 Task: Look for space in Yamoussoukro, Ivory Coast from 6th June, 2023 to 8th June, 2023 for 2 adults in price range Rs.7000 to Rs.12000. Place can be private room with 1  bedroom having 2 beds and 1 bathroom. Property type can be house, flat, guest house. Amenities needed are: wifi. Booking option can be shelf check-in. Required host language is English.
Action: Mouse moved to (385, 65)
Screenshot: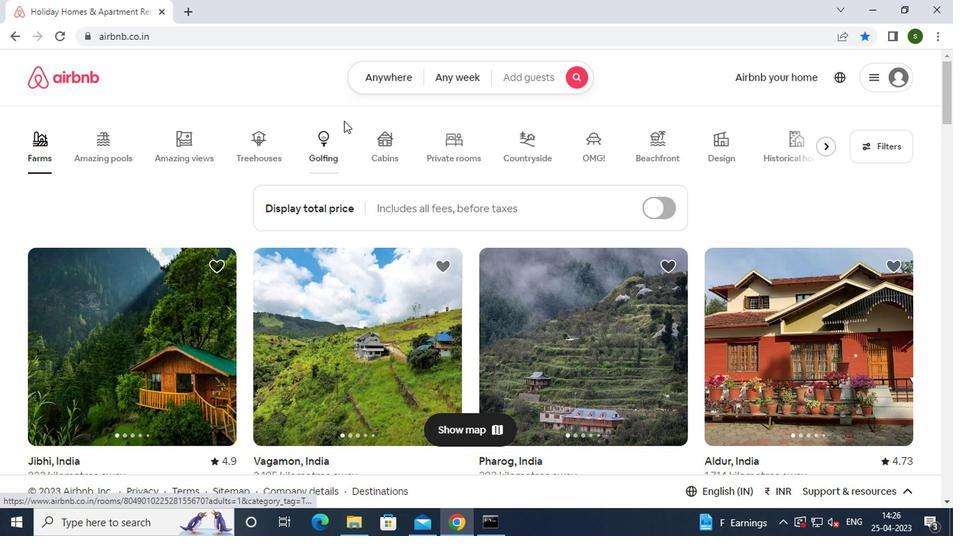 
Action: Mouse pressed left at (385, 65)
Screenshot: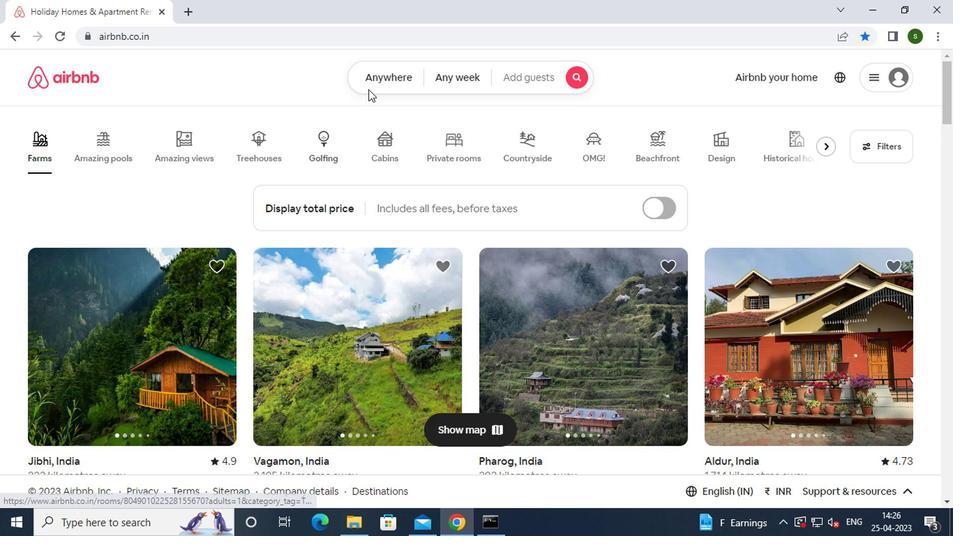 
Action: Mouse moved to (273, 128)
Screenshot: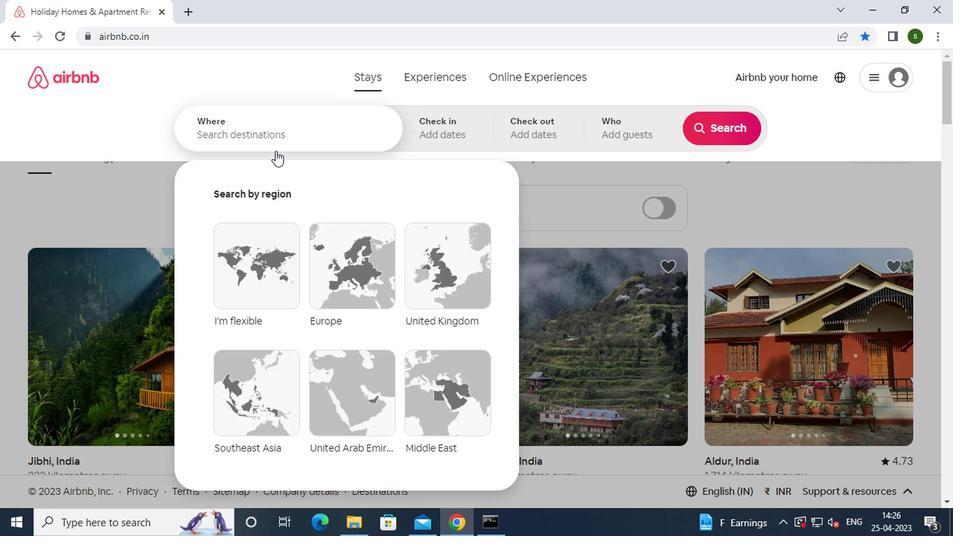 
Action: Mouse pressed left at (273, 128)
Screenshot: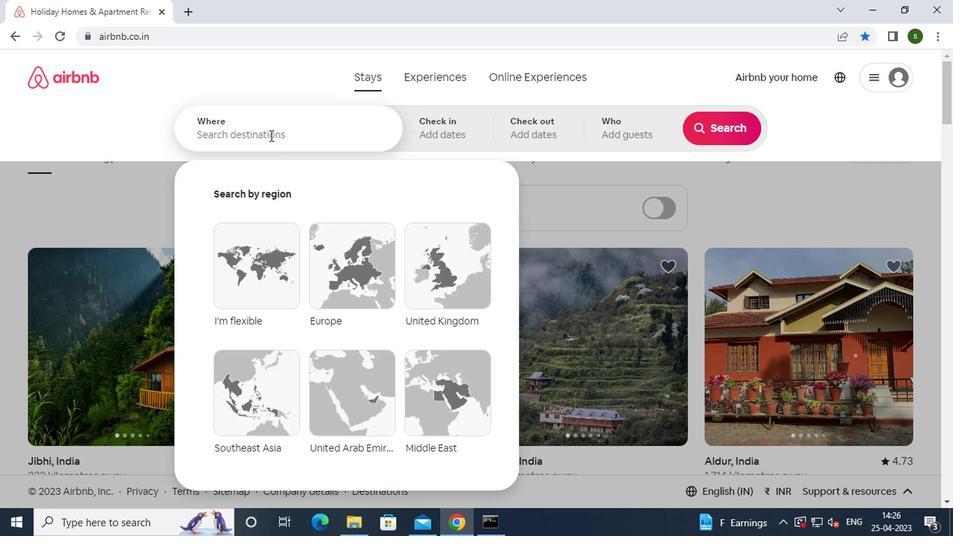 
Action: Key pressed y<Key.caps_lock>amoussoukro,<Key.space><Key.caps_lock>i<Key.caps_lock>vory
Screenshot: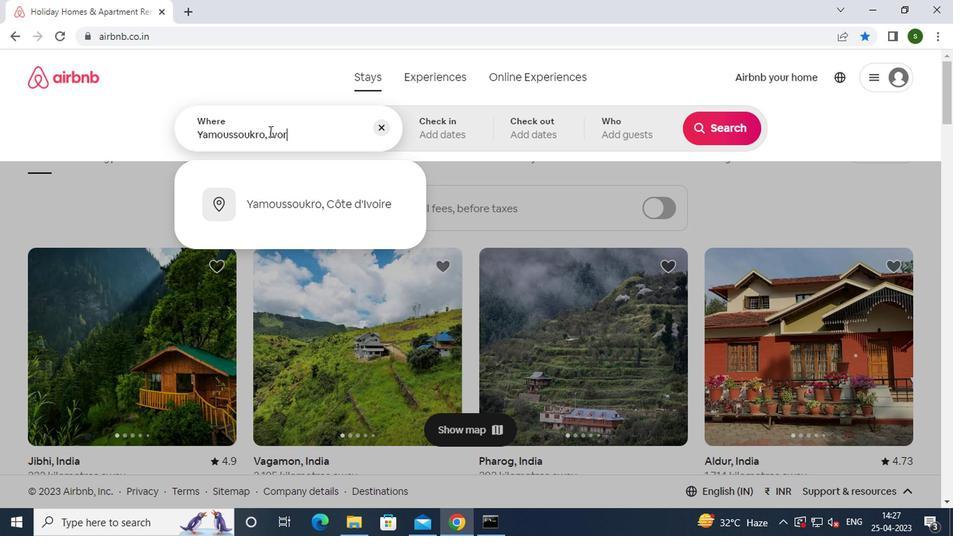 
Action: Mouse moved to (292, 210)
Screenshot: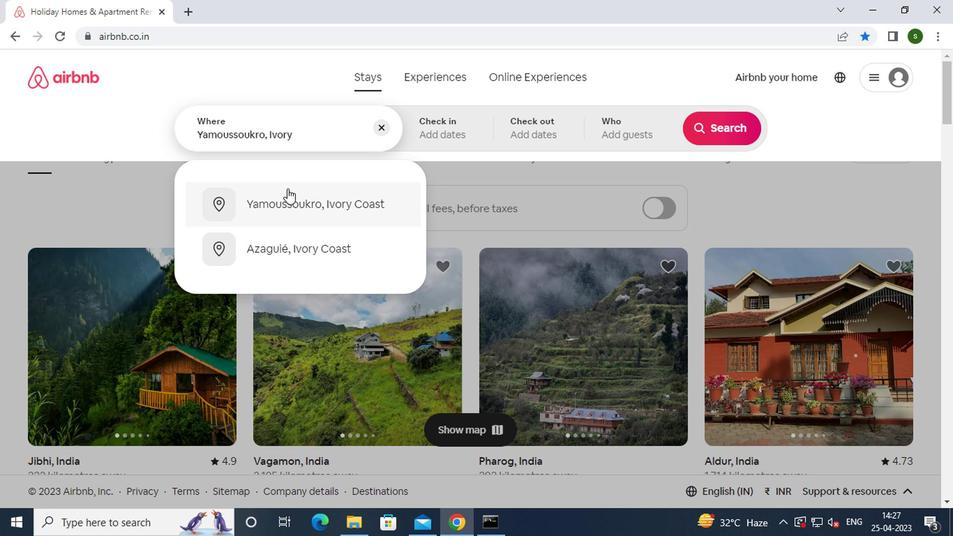 
Action: Mouse pressed left at (292, 210)
Screenshot: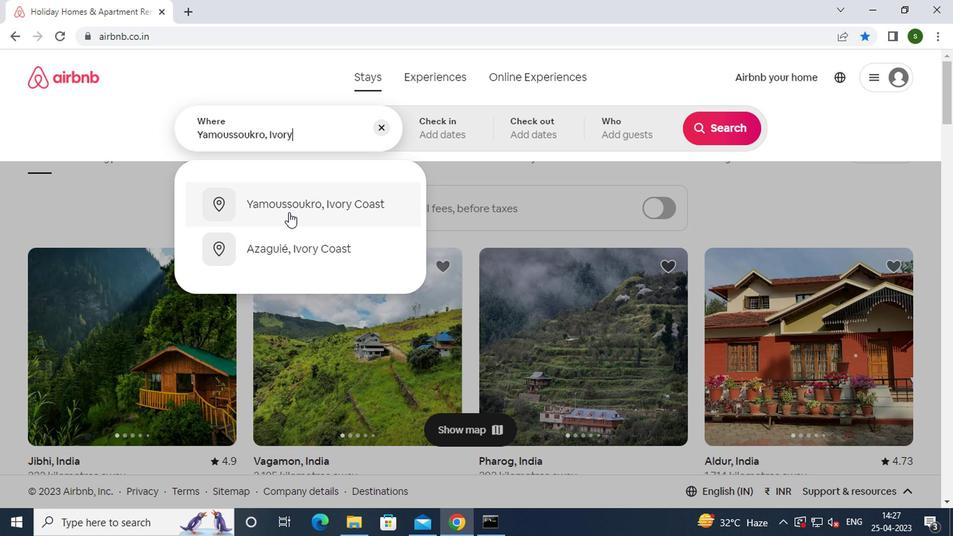 
Action: Mouse moved to (716, 242)
Screenshot: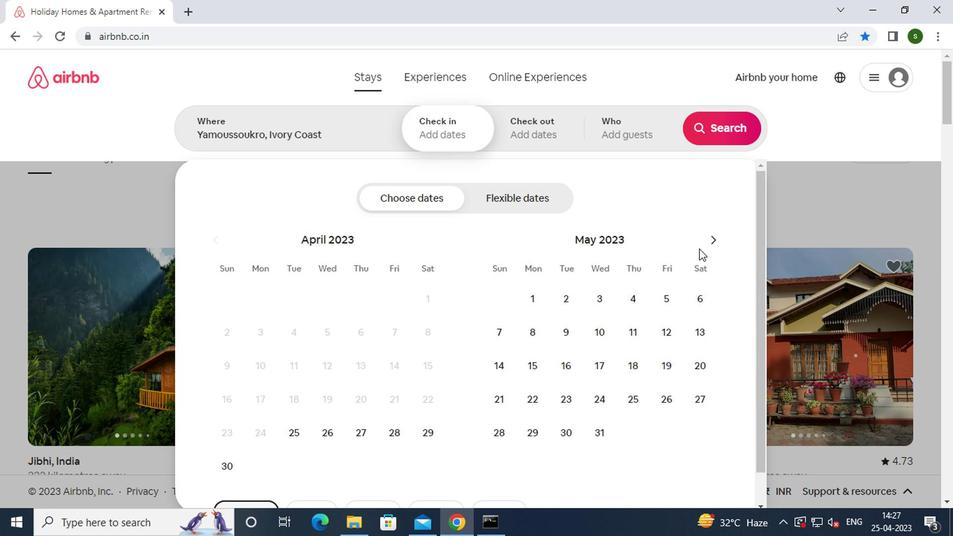 
Action: Mouse pressed left at (716, 242)
Screenshot: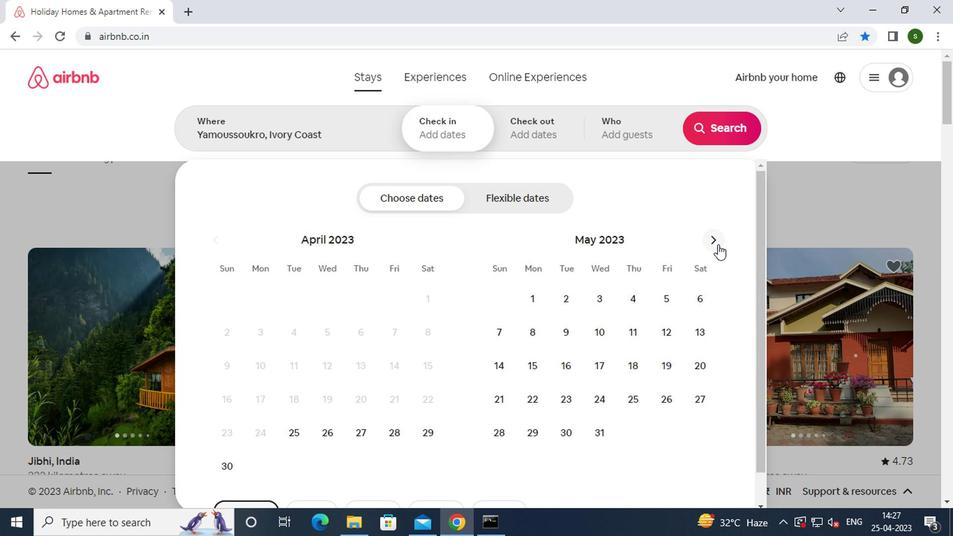 
Action: Mouse moved to (558, 331)
Screenshot: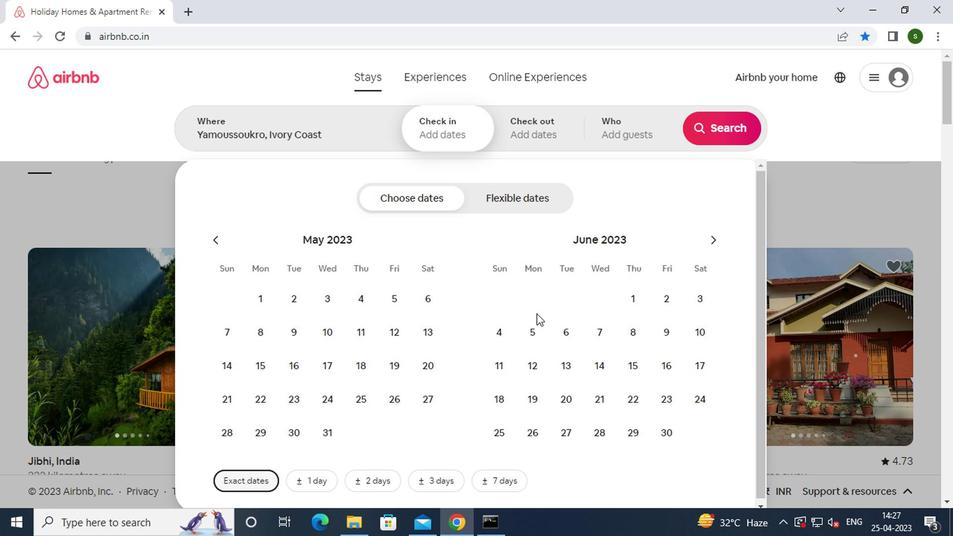 
Action: Mouse pressed left at (558, 331)
Screenshot: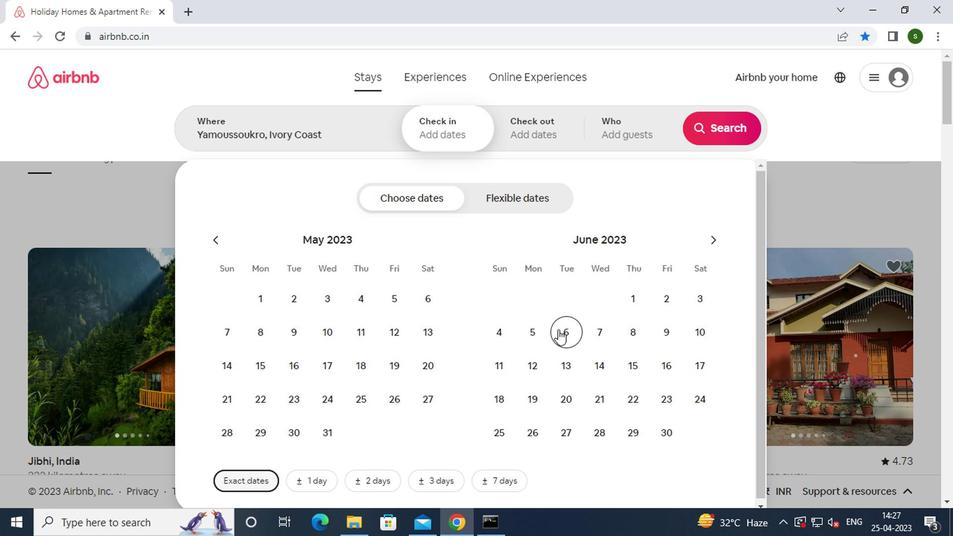 
Action: Mouse moved to (627, 334)
Screenshot: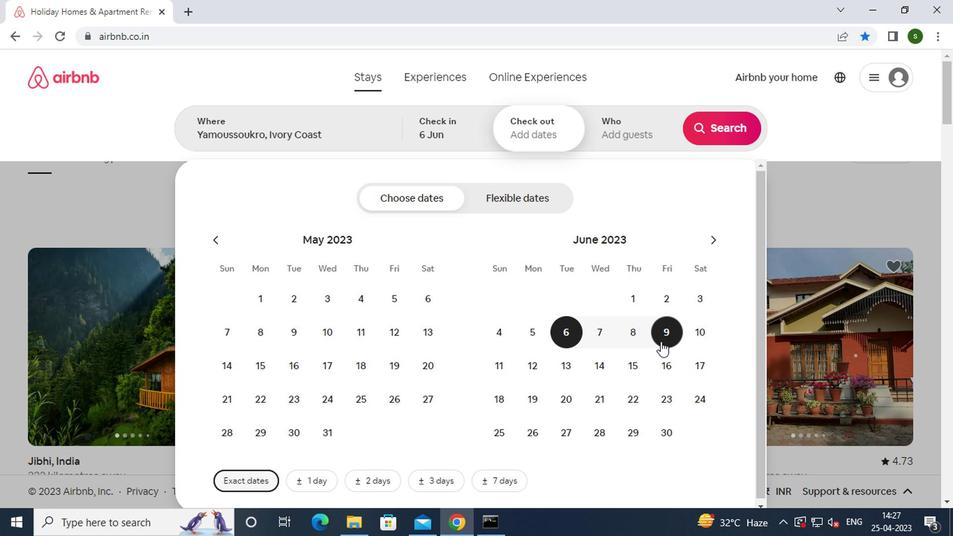 
Action: Mouse pressed left at (627, 334)
Screenshot: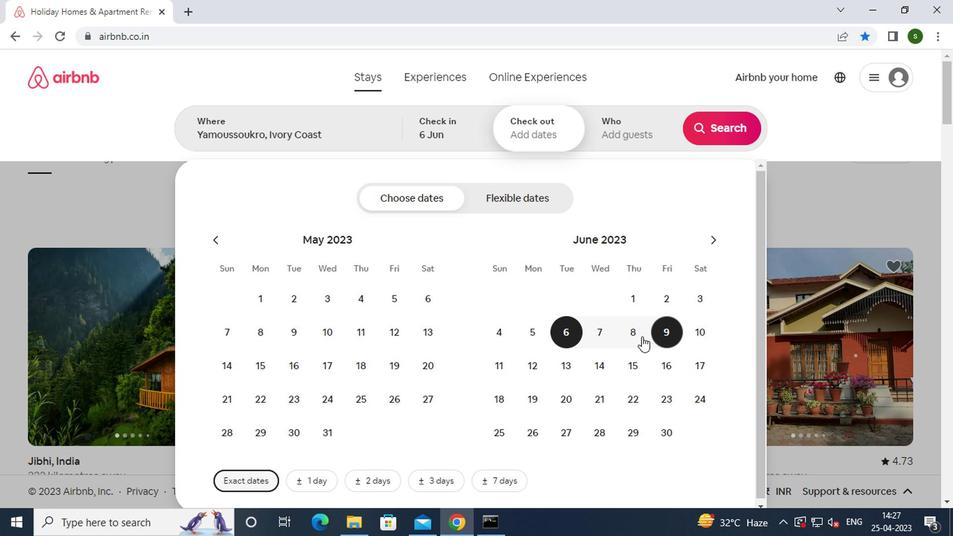 
Action: Mouse moved to (633, 137)
Screenshot: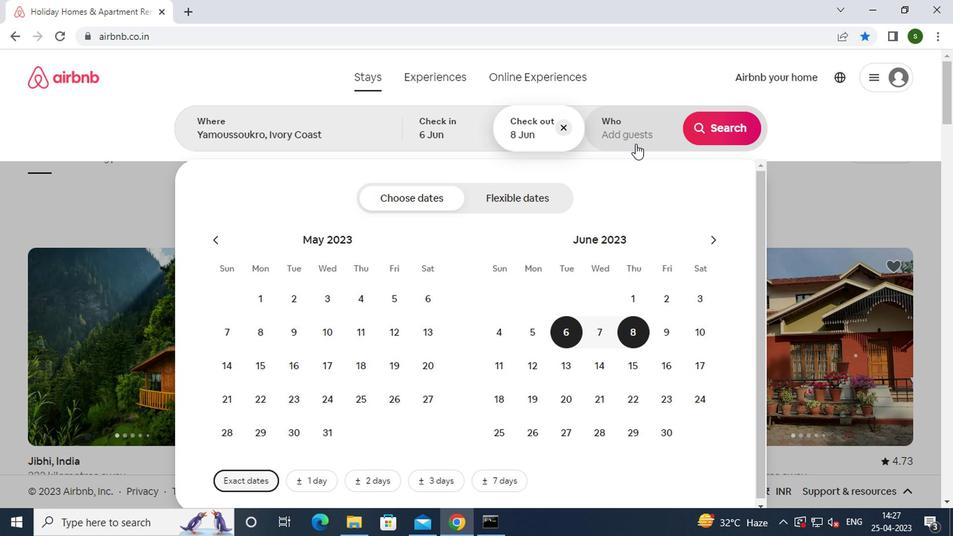 
Action: Mouse pressed left at (633, 137)
Screenshot: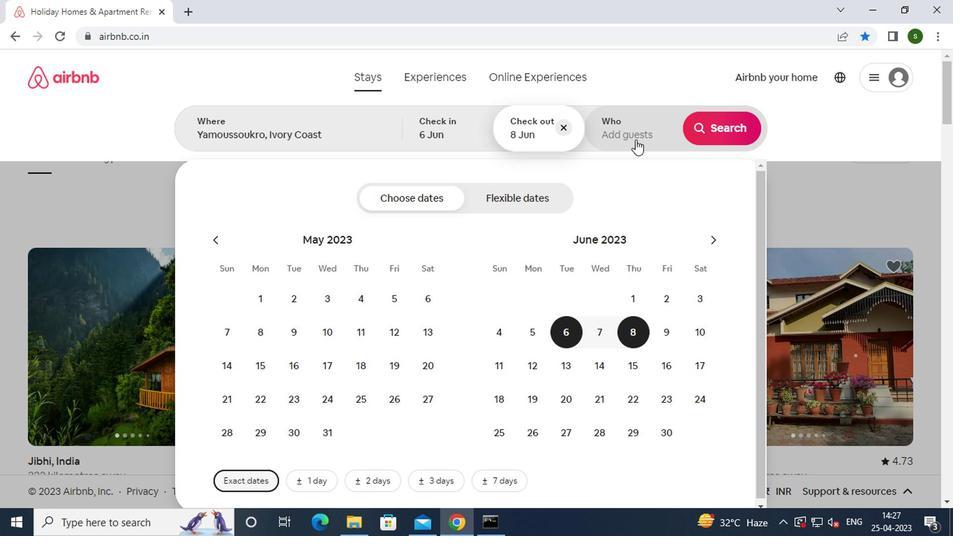 
Action: Mouse moved to (722, 198)
Screenshot: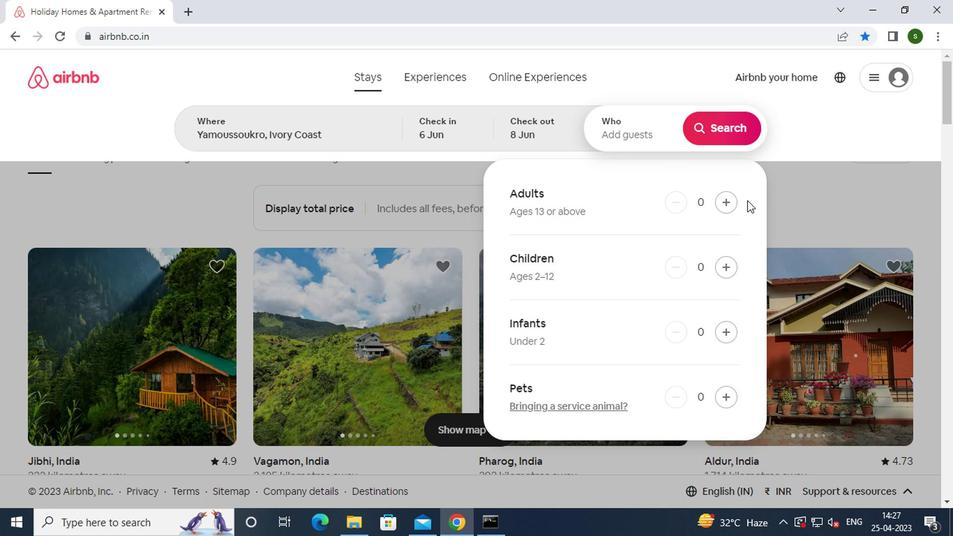 
Action: Mouse pressed left at (722, 198)
Screenshot: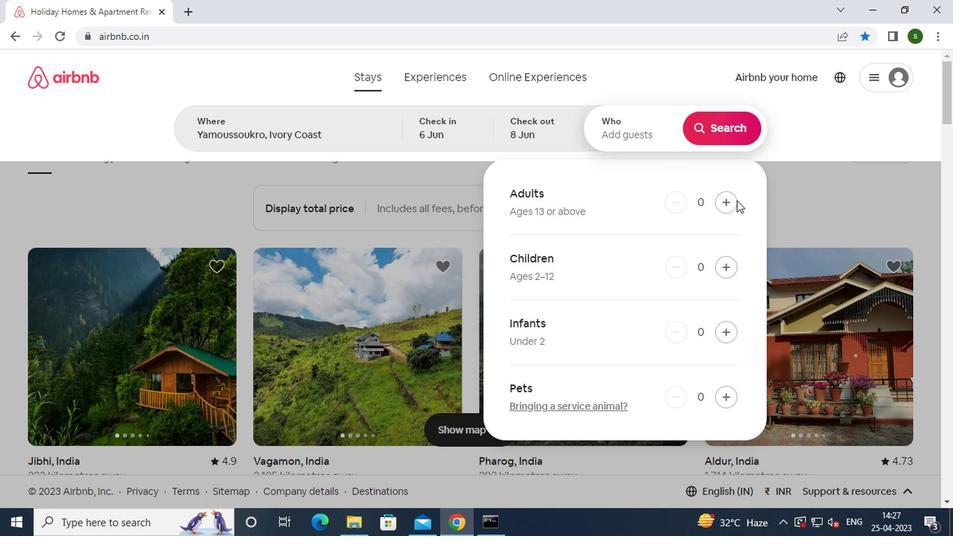 
Action: Mouse pressed left at (722, 198)
Screenshot: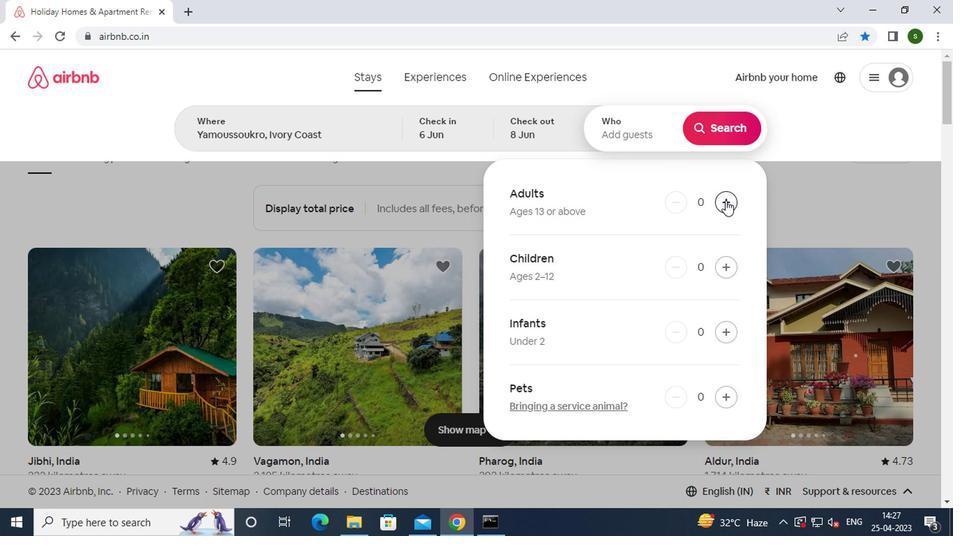 
Action: Mouse moved to (721, 130)
Screenshot: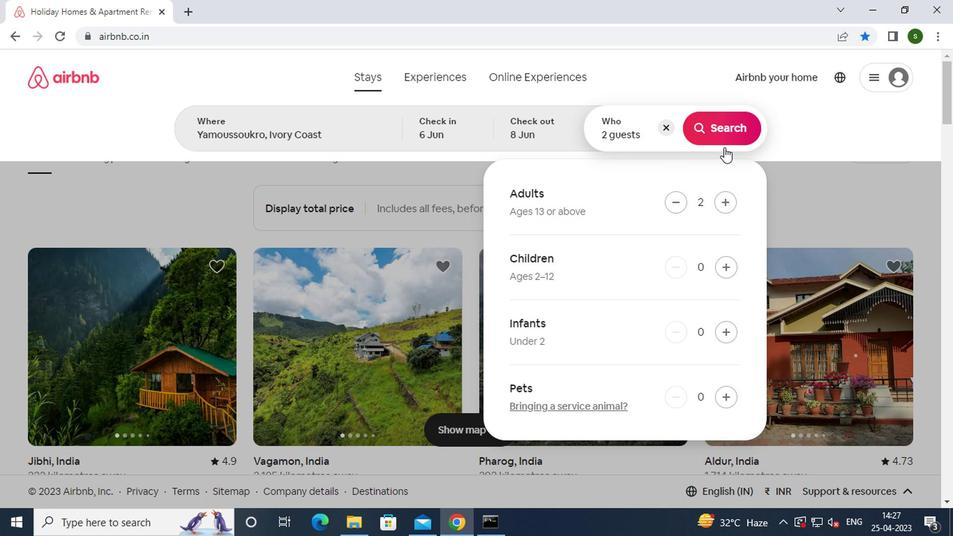 
Action: Mouse pressed left at (721, 130)
Screenshot: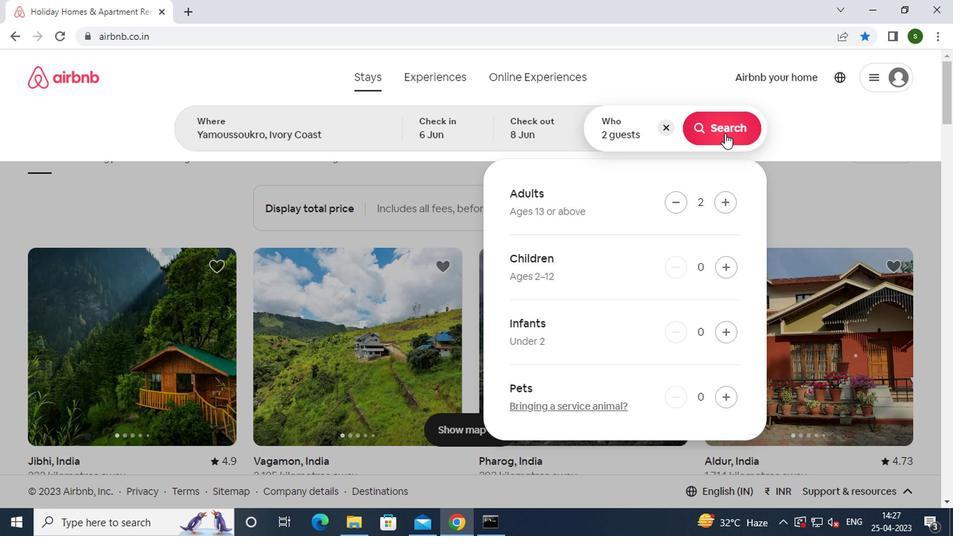 
Action: Mouse moved to (898, 132)
Screenshot: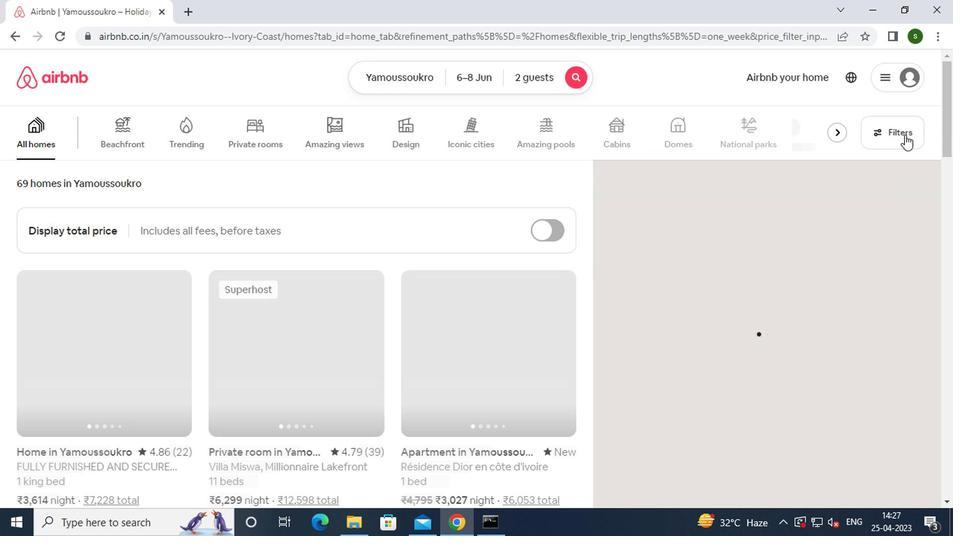 
Action: Mouse pressed left at (898, 132)
Screenshot: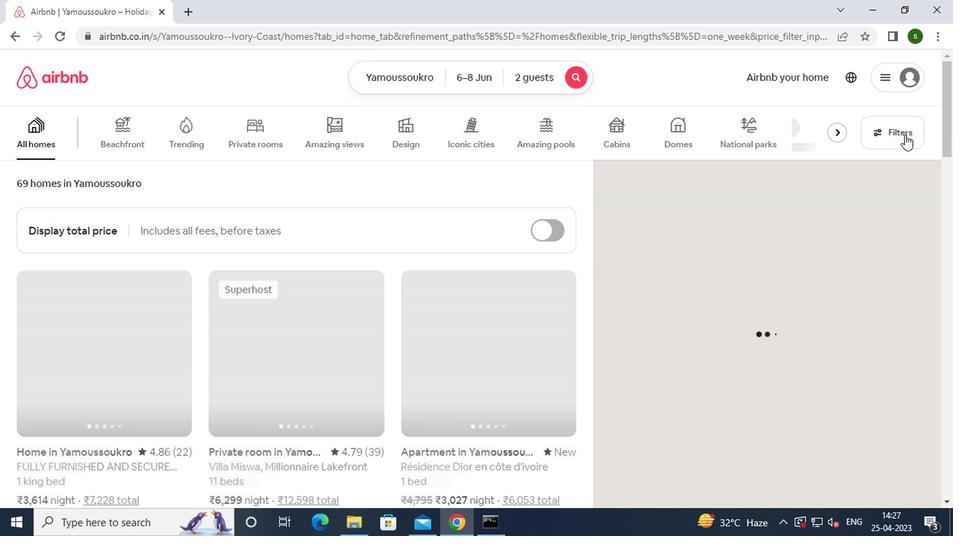 
Action: Mouse moved to (299, 312)
Screenshot: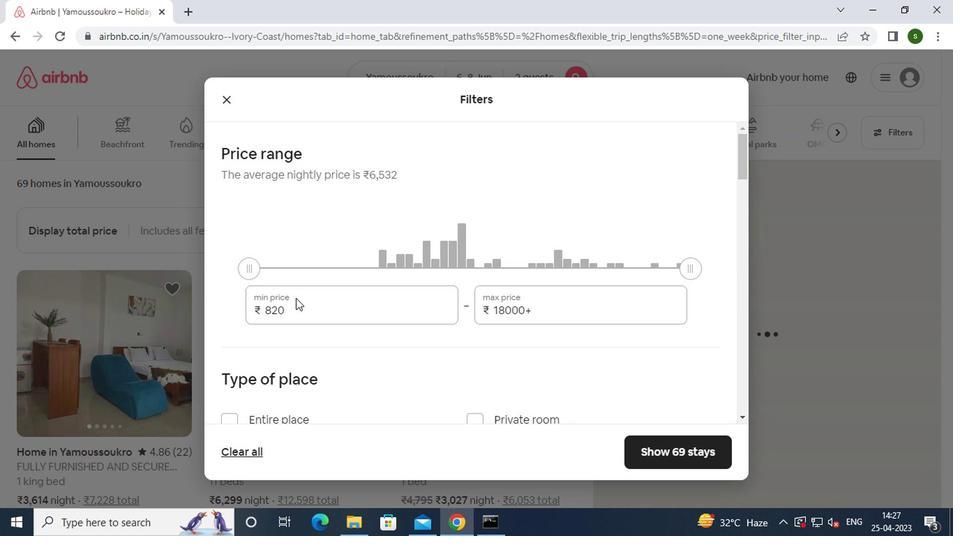
Action: Mouse pressed left at (299, 312)
Screenshot: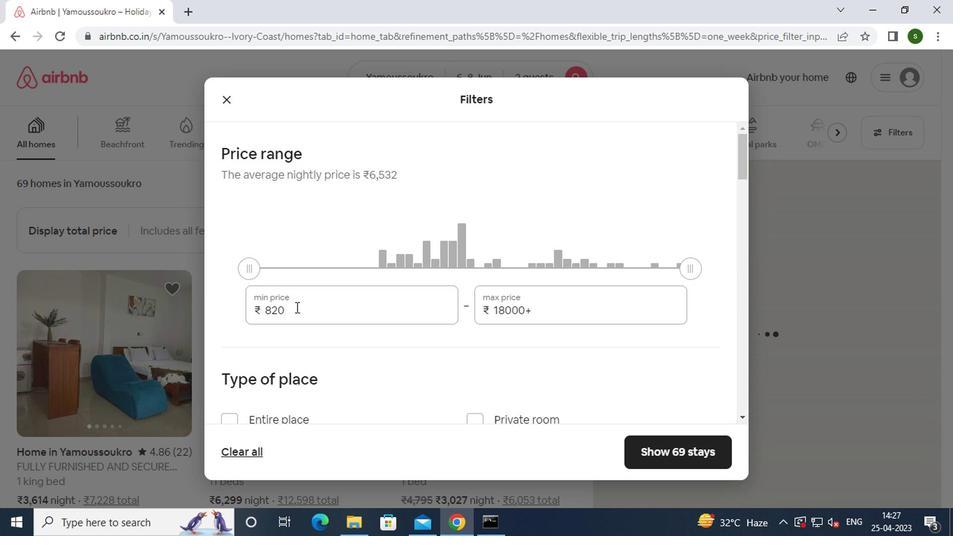 
Action: Key pressed <Key.backspace><Key.backspace><Key.backspace><Key.backspace>7000
Screenshot: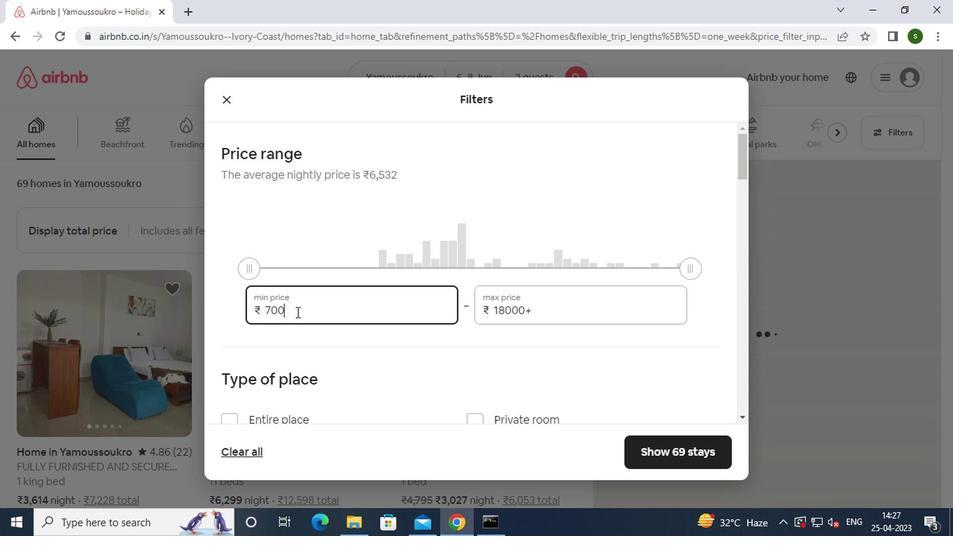 
Action: Mouse moved to (553, 308)
Screenshot: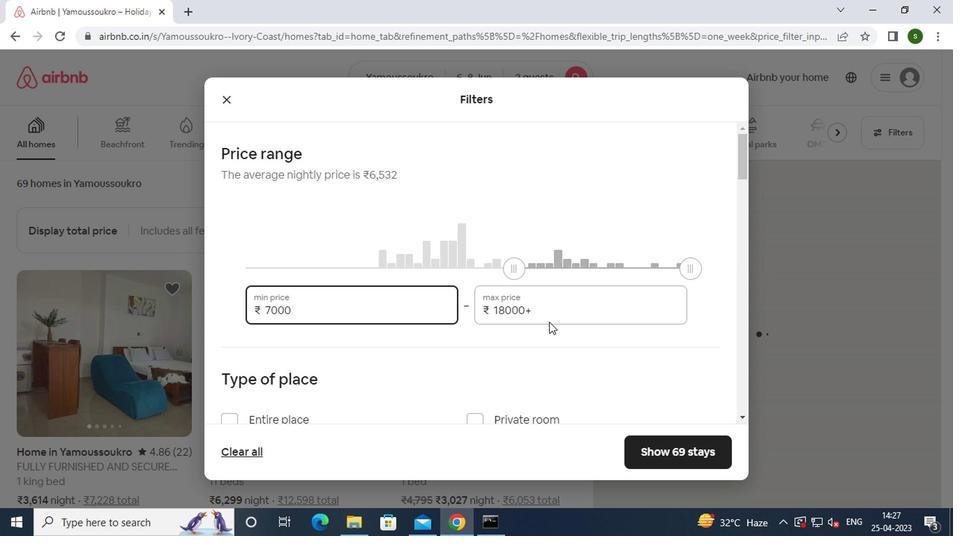 
Action: Mouse pressed left at (553, 308)
Screenshot: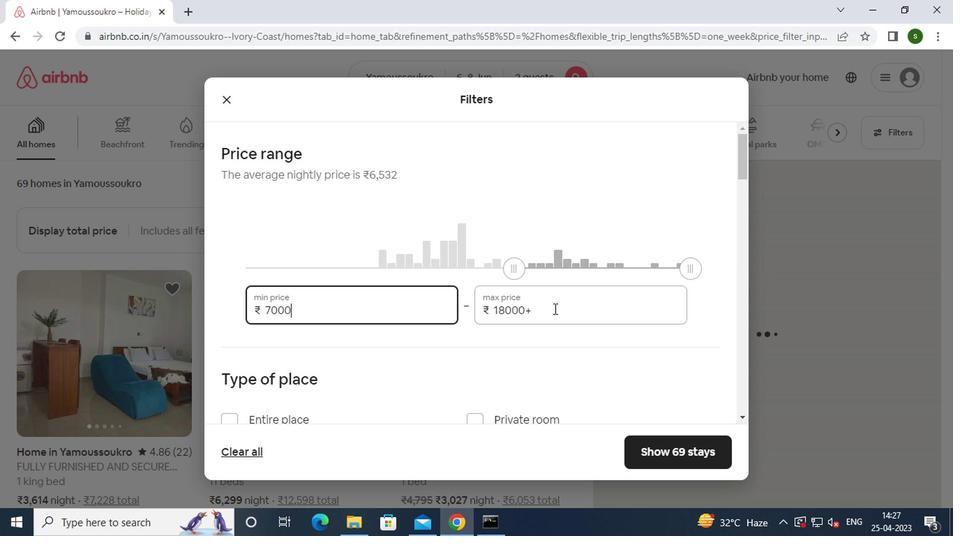 
Action: Key pressed <Key.backspace><Key.backspace><Key.backspace><Key.backspace><Key.backspace><Key.backspace><Key.backspace><Key.backspace><Key.backspace><Key.backspace><Key.backspace>12000
Screenshot: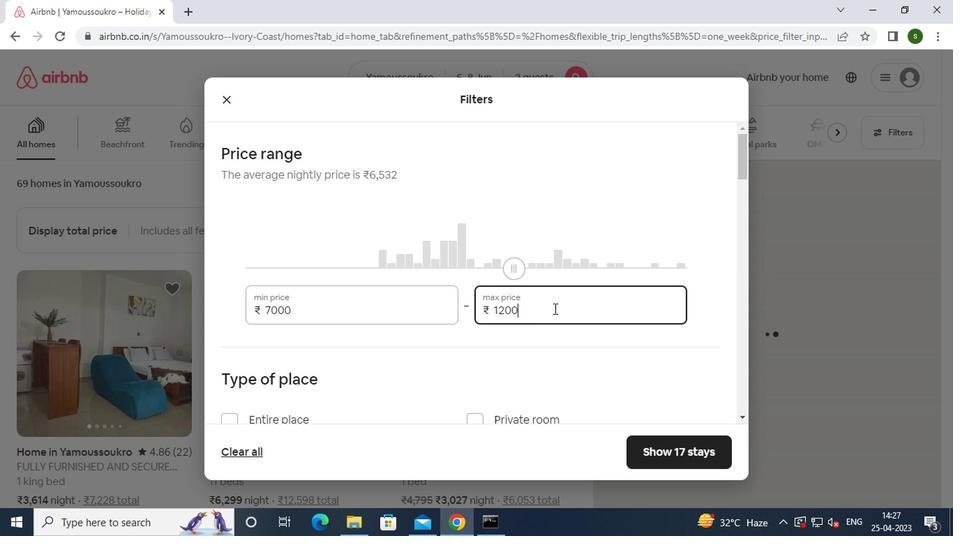 
Action: Mouse moved to (413, 329)
Screenshot: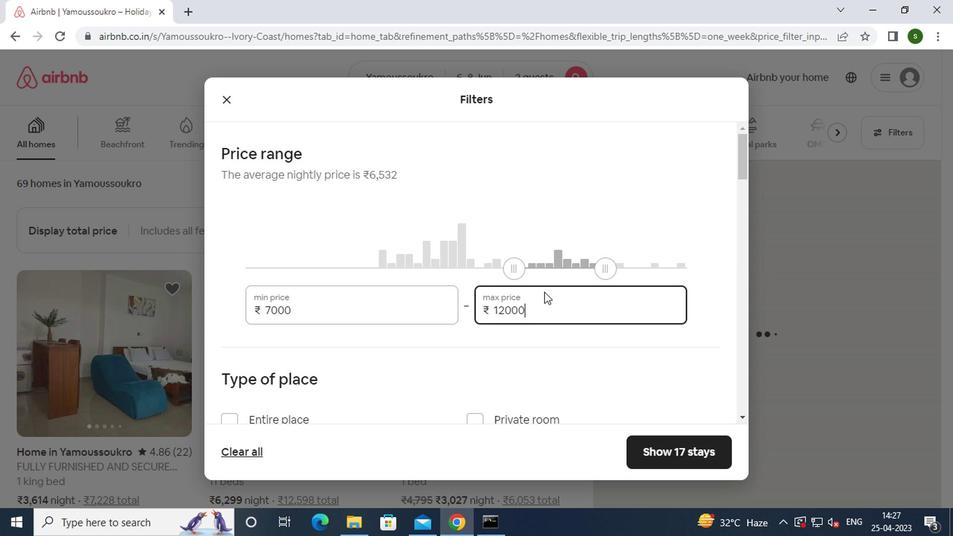 
Action: Mouse scrolled (413, 328) with delta (0, 0)
Screenshot: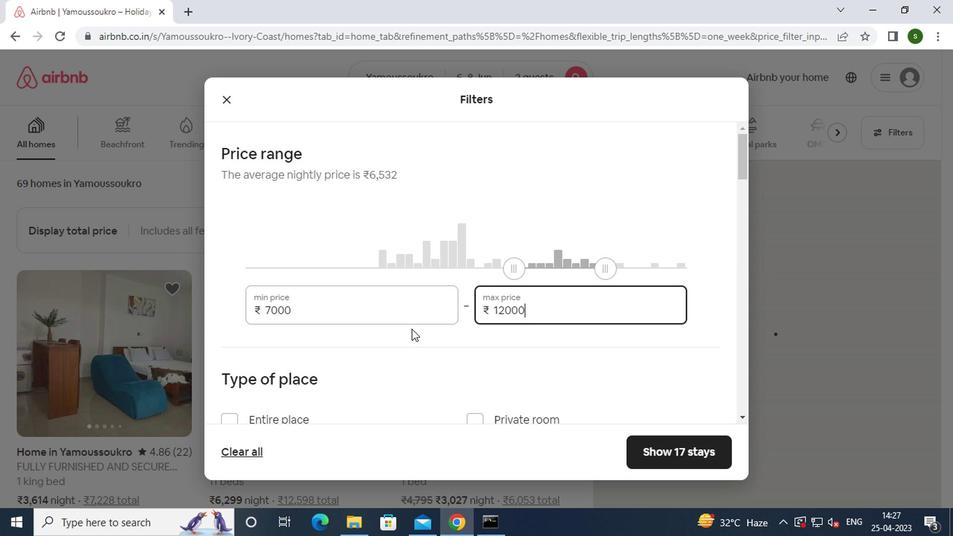 
Action: Mouse scrolled (413, 328) with delta (0, 0)
Screenshot: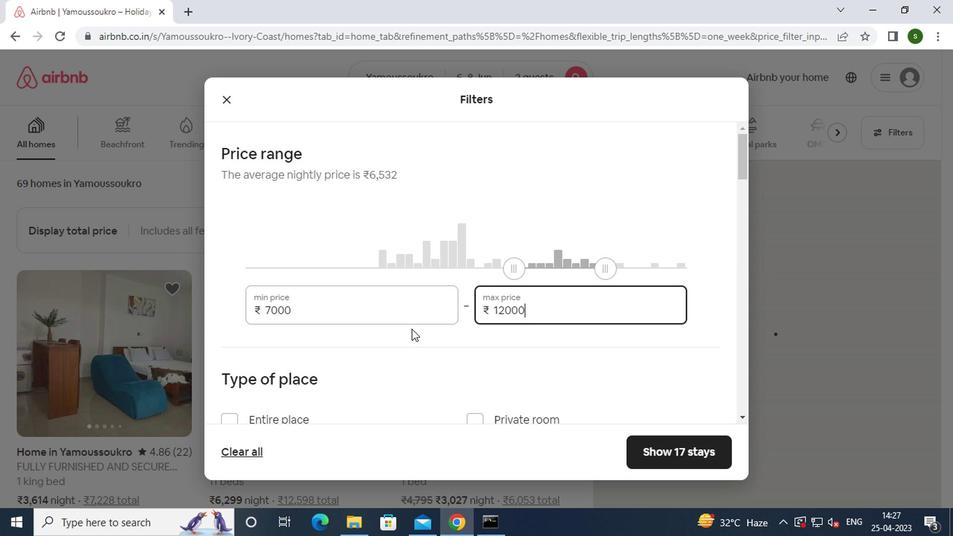
Action: Mouse scrolled (413, 328) with delta (0, 0)
Screenshot: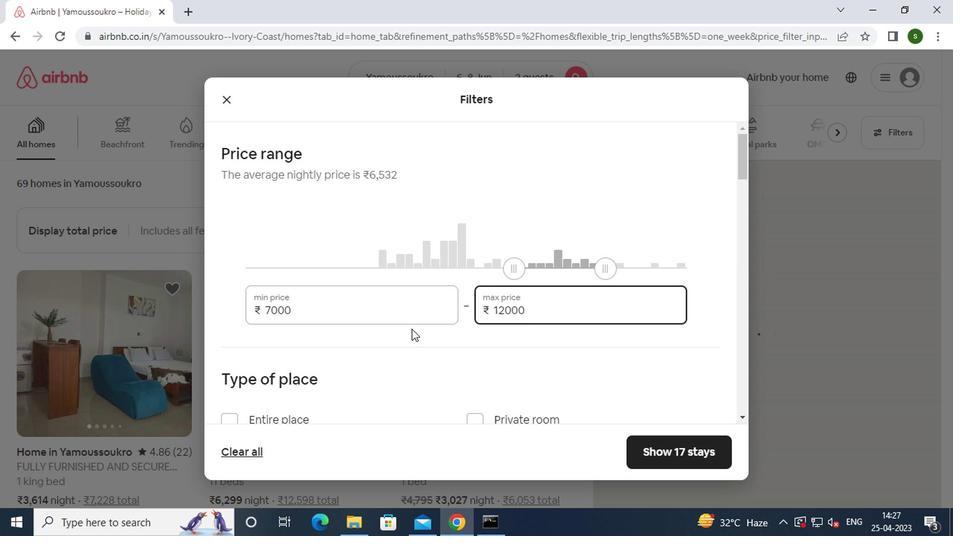 
Action: Mouse moved to (477, 211)
Screenshot: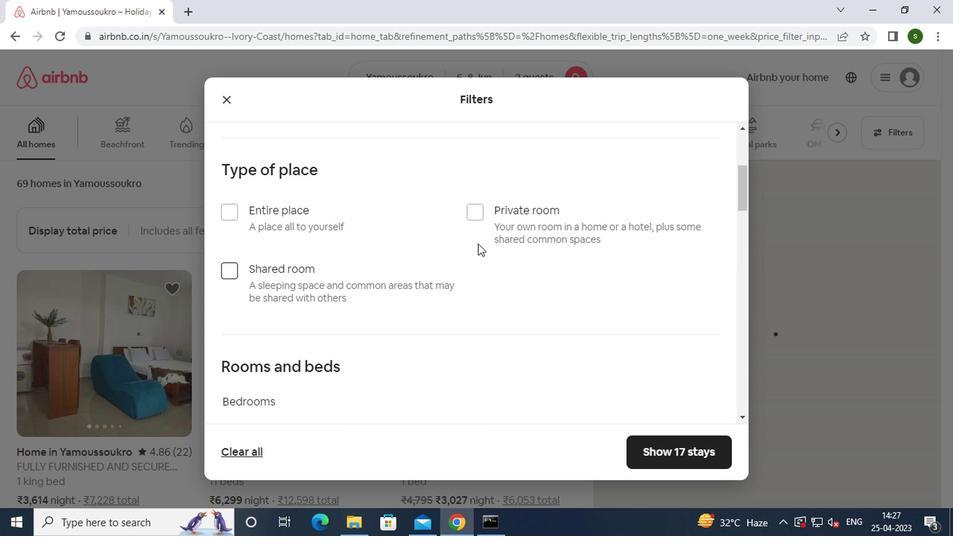 
Action: Mouse pressed left at (477, 211)
Screenshot: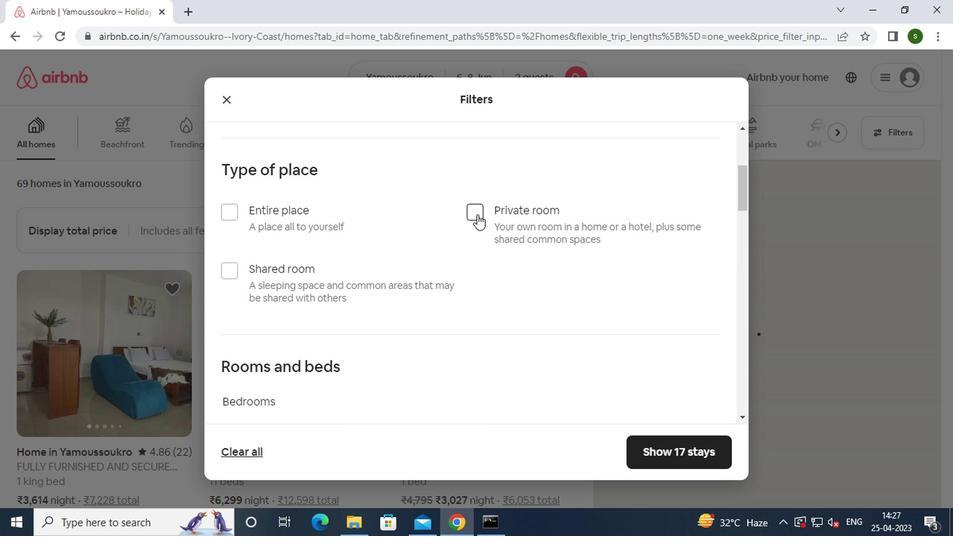 
Action: Mouse moved to (387, 237)
Screenshot: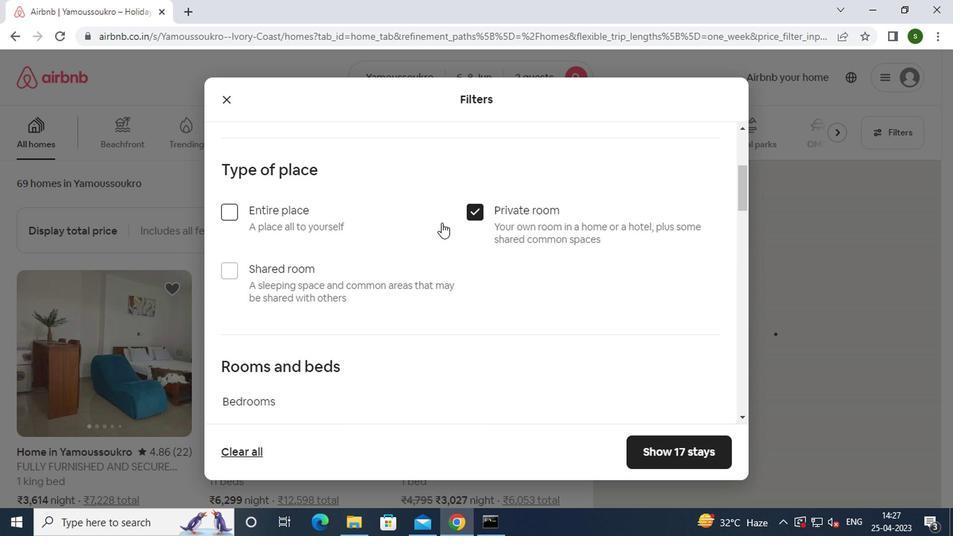 
Action: Mouse scrolled (387, 236) with delta (0, 0)
Screenshot: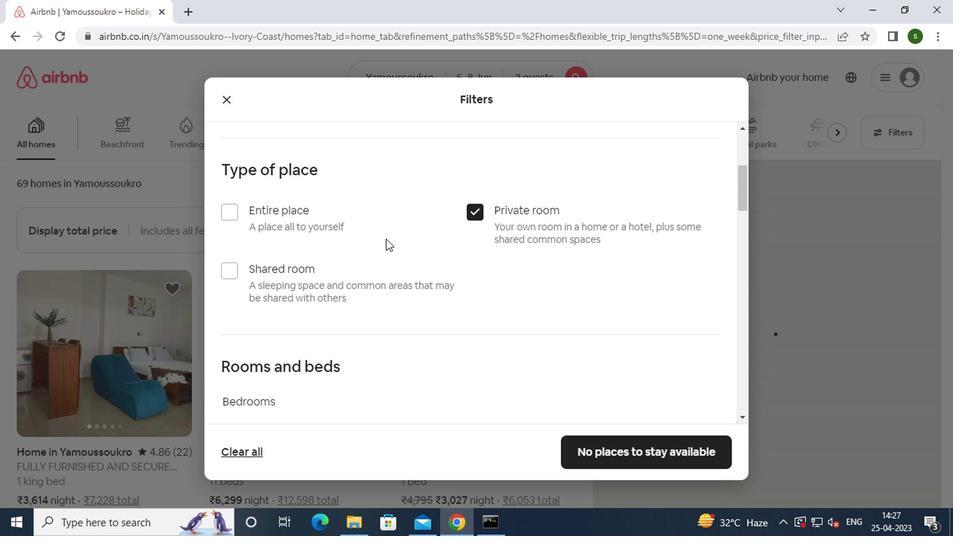 
Action: Mouse scrolled (387, 236) with delta (0, 0)
Screenshot: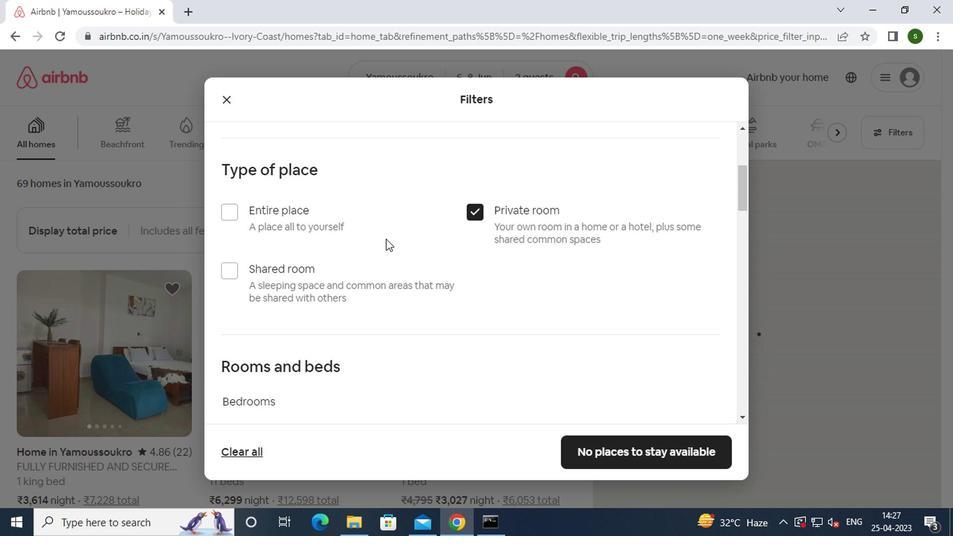 
Action: Mouse scrolled (387, 236) with delta (0, 0)
Screenshot: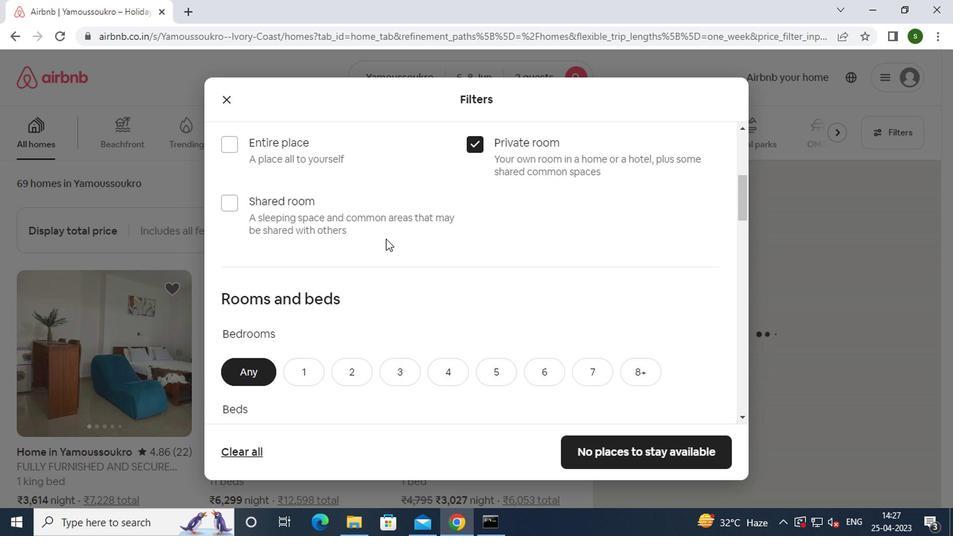 
Action: Mouse moved to (316, 231)
Screenshot: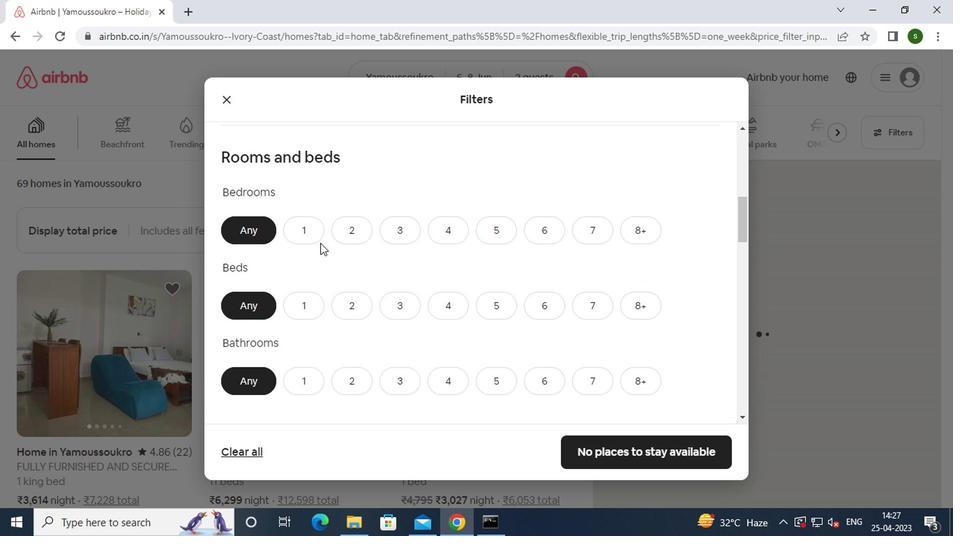 
Action: Mouse pressed left at (316, 231)
Screenshot: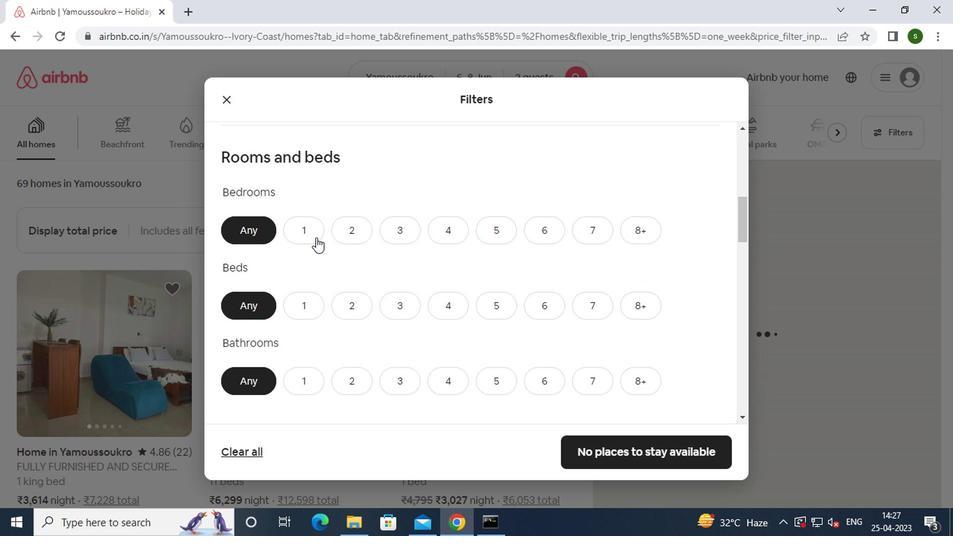 
Action: Mouse moved to (353, 308)
Screenshot: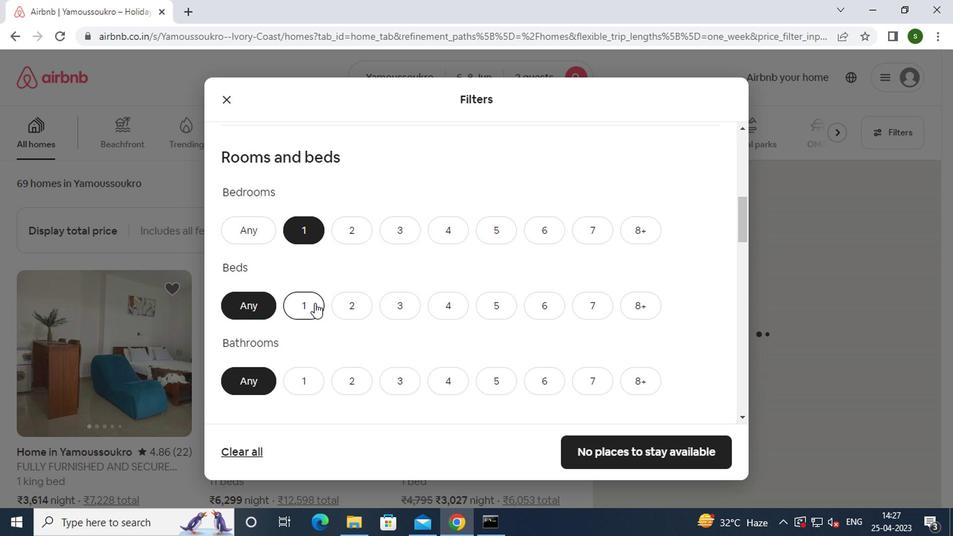 
Action: Mouse pressed left at (353, 308)
Screenshot: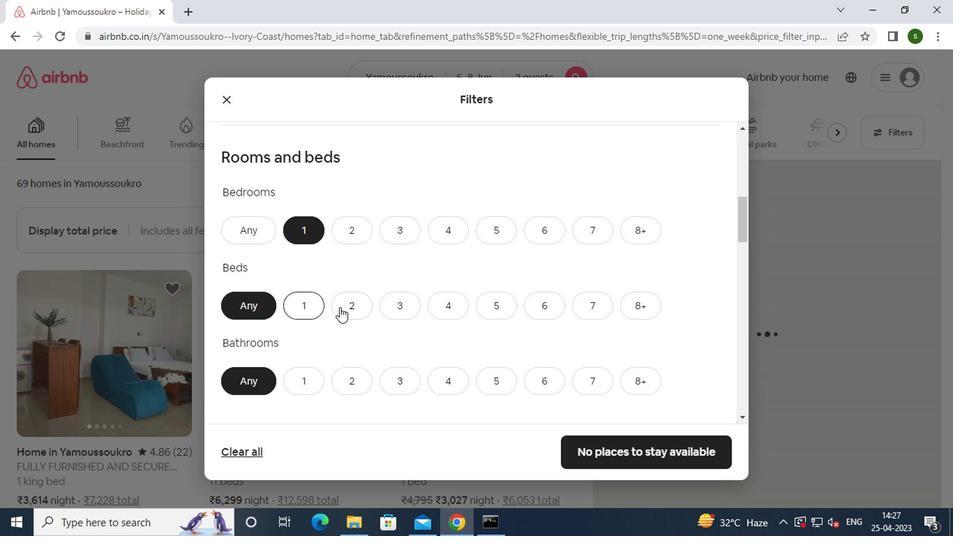 
Action: Mouse moved to (307, 385)
Screenshot: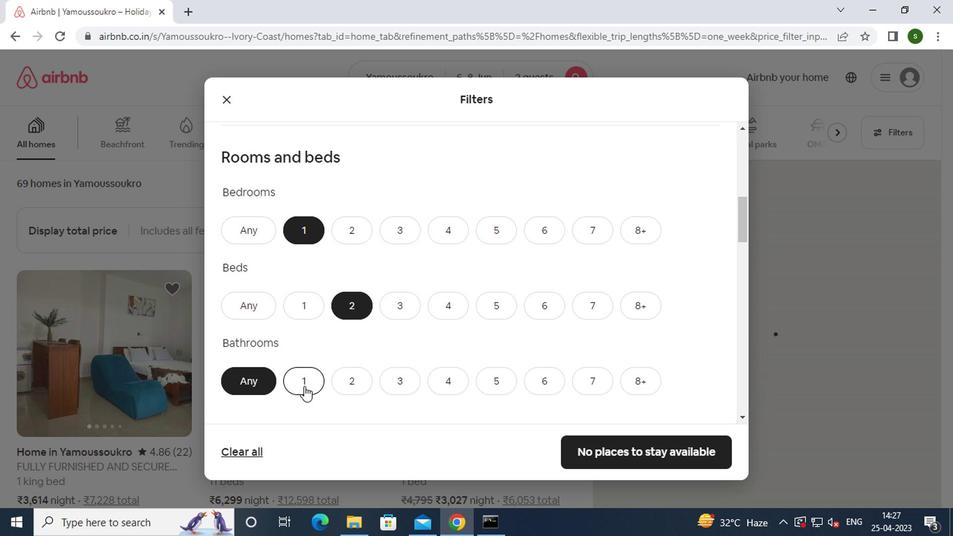 
Action: Mouse pressed left at (307, 385)
Screenshot: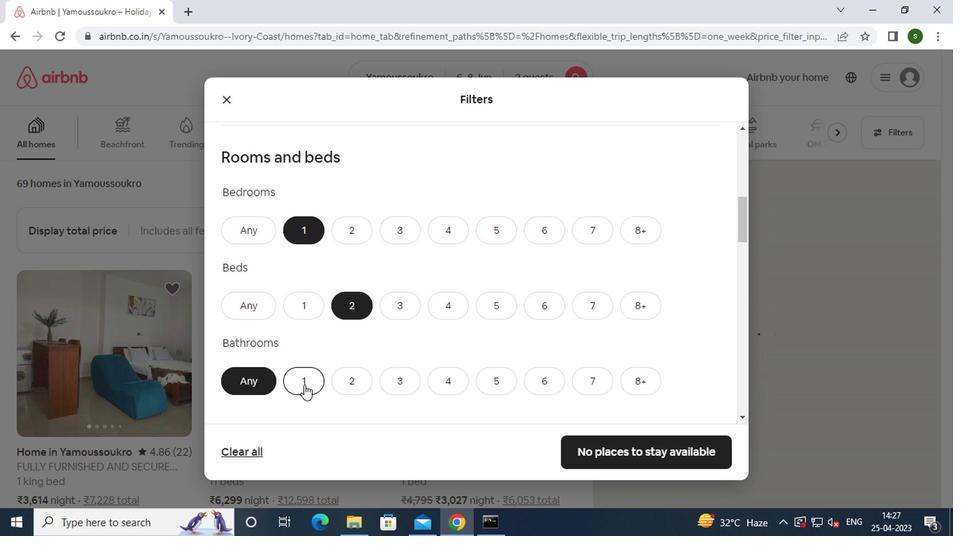 
Action: Mouse moved to (332, 349)
Screenshot: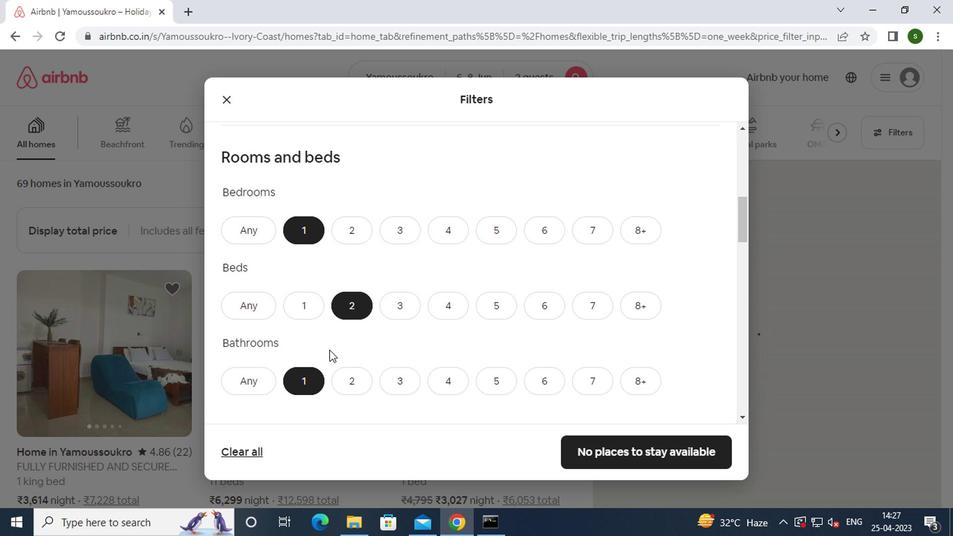 
Action: Mouse scrolled (332, 348) with delta (0, 0)
Screenshot: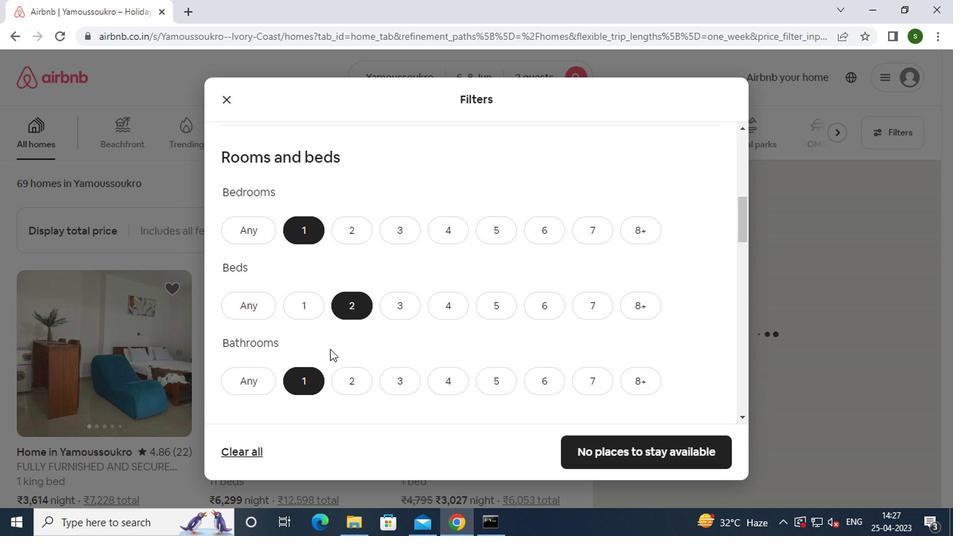
Action: Mouse scrolled (332, 348) with delta (0, 0)
Screenshot: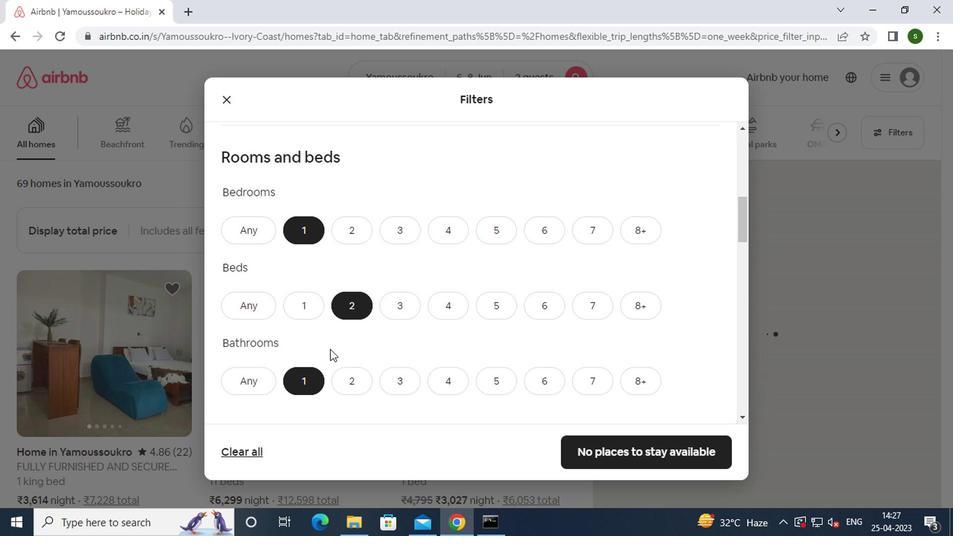 
Action: Mouse scrolled (332, 348) with delta (0, 0)
Screenshot: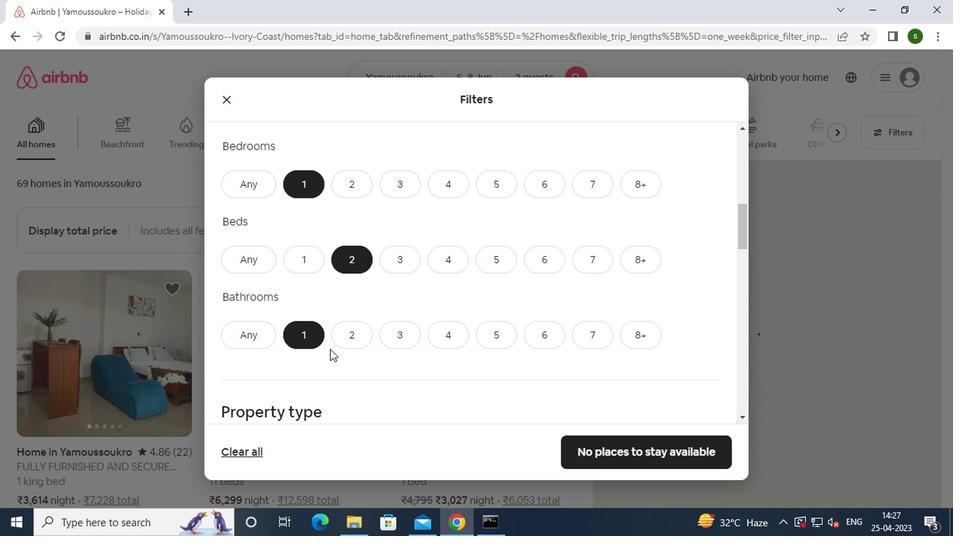 
Action: Mouse moved to (285, 302)
Screenshot: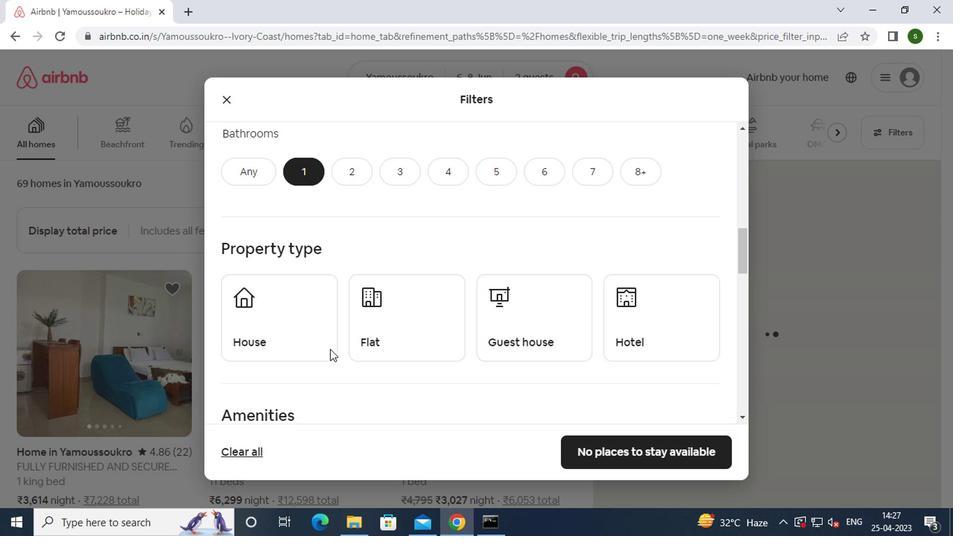 
Action: Mouse pressed left at (285, 302)
Screenshot: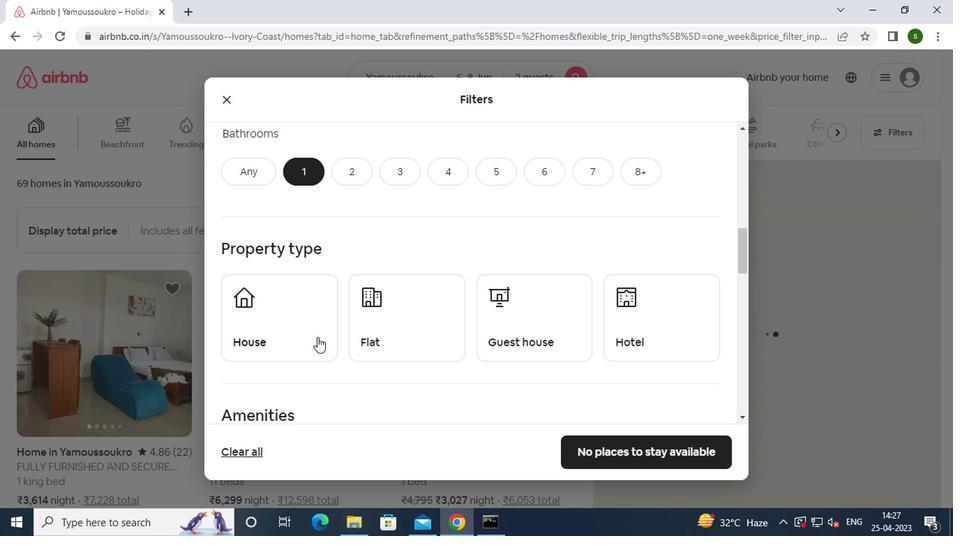 
Action: Mouse moved to (443, 327)
Screenshot: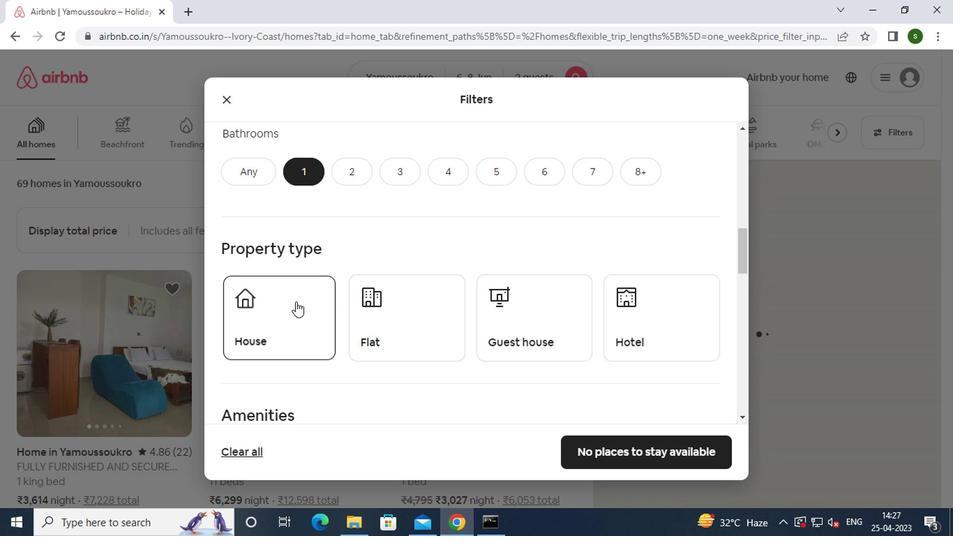 
Action: Mouse pressed left at (443, 327)
Screenshot: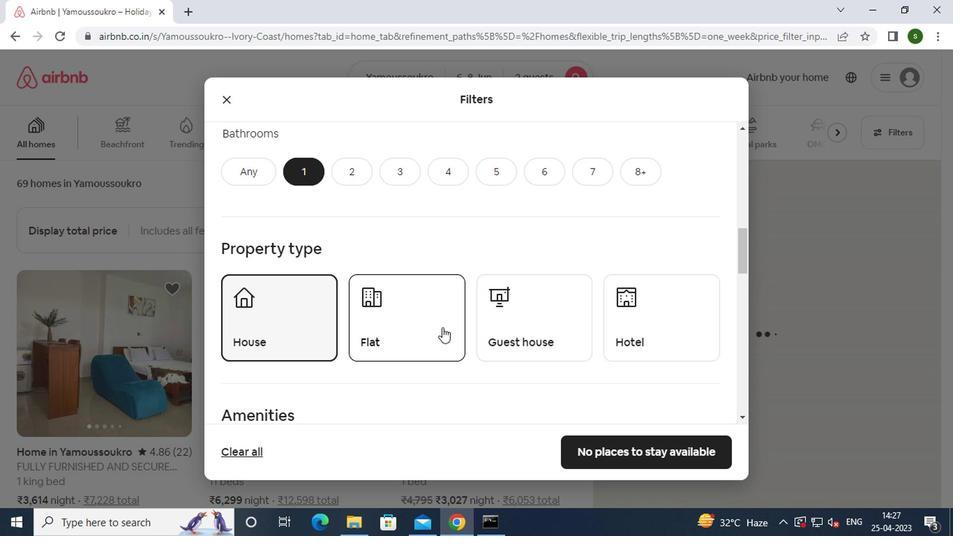 
Action: Mouse moved to (550, 330)
Screenshot: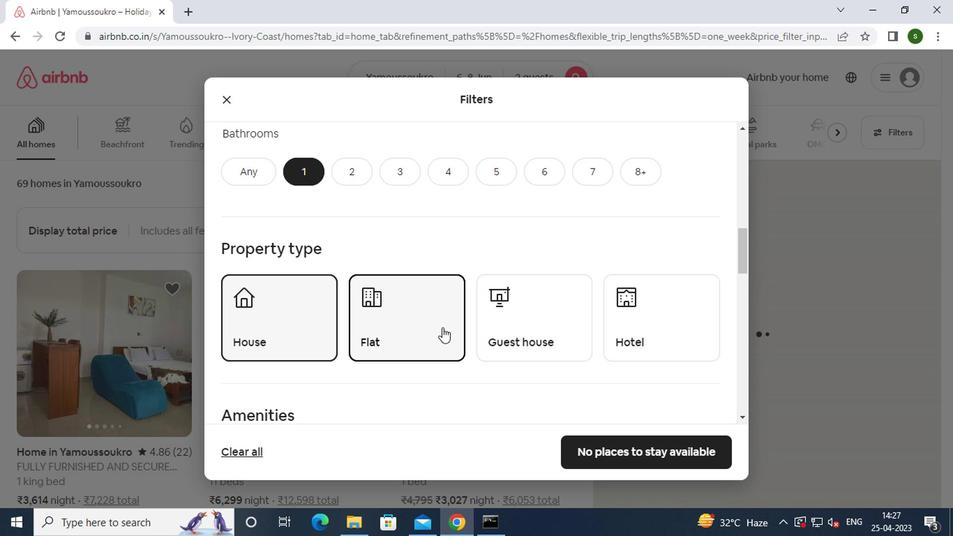
Action: Mouse pressed left at (550, 330)
Screenshot: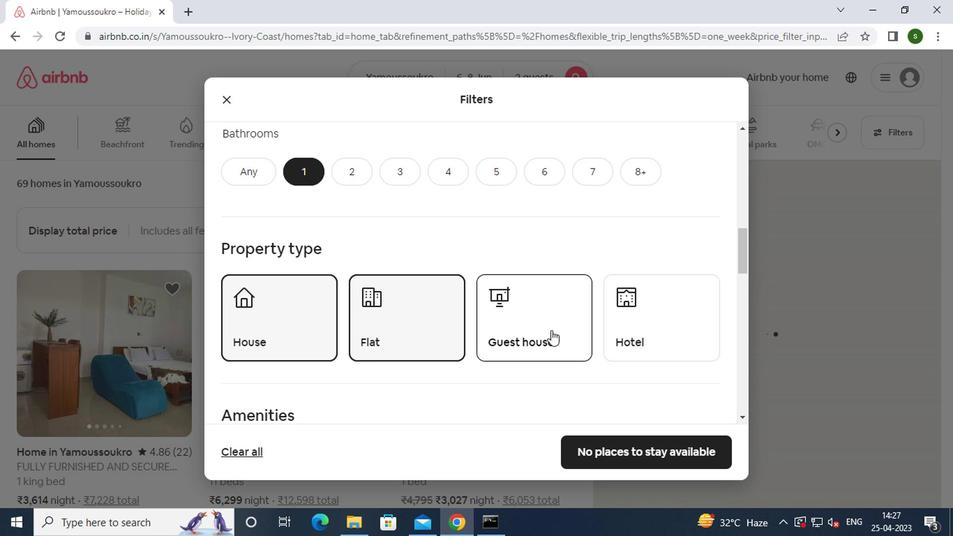 
Action: Mouse moved to (522, 320)
Screenshot: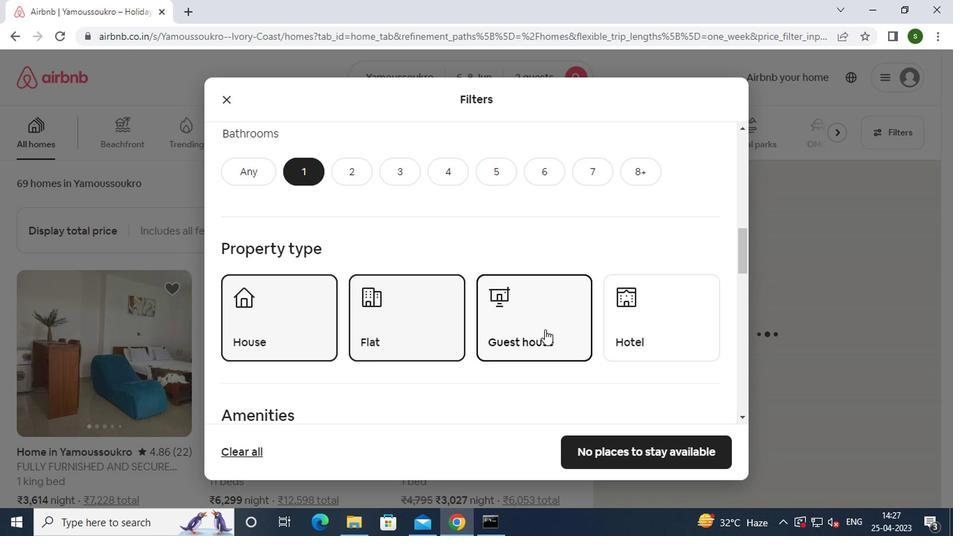 
Action: Mouse scrolled (522, 319) with delta (0, 0)
Screenshot: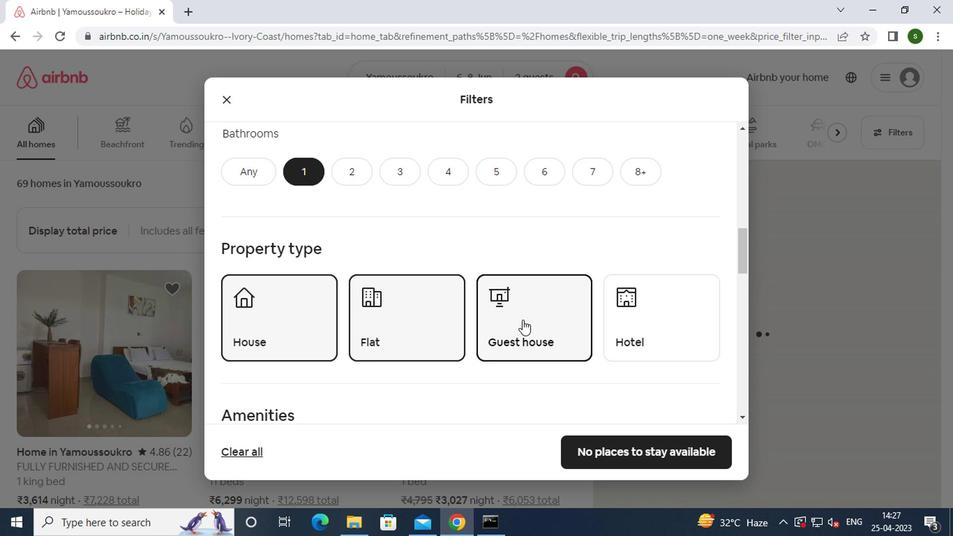 
Action: Mouse scrolled (522, 319) with delta (0, 0)
Screenshot: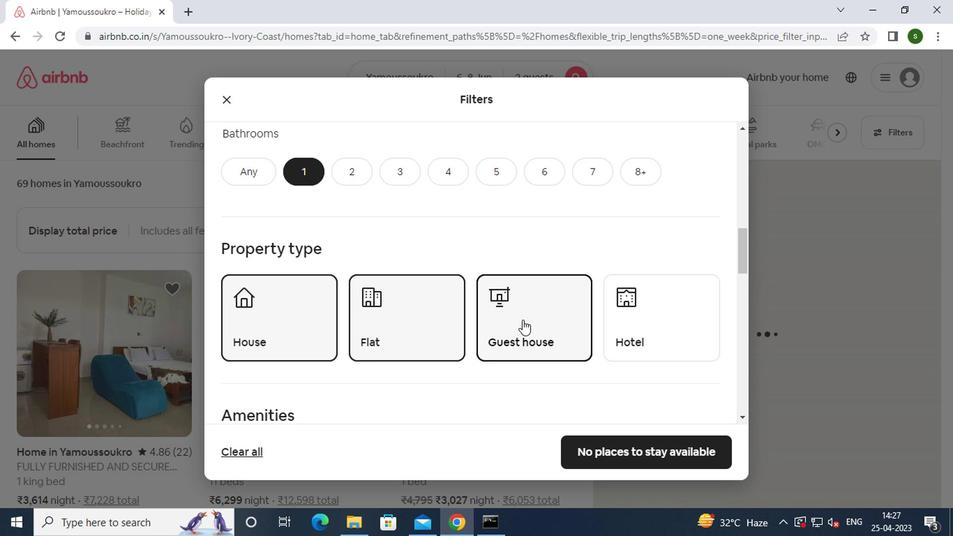 
Action: Mouse moved to (262, 344)
Screenshot: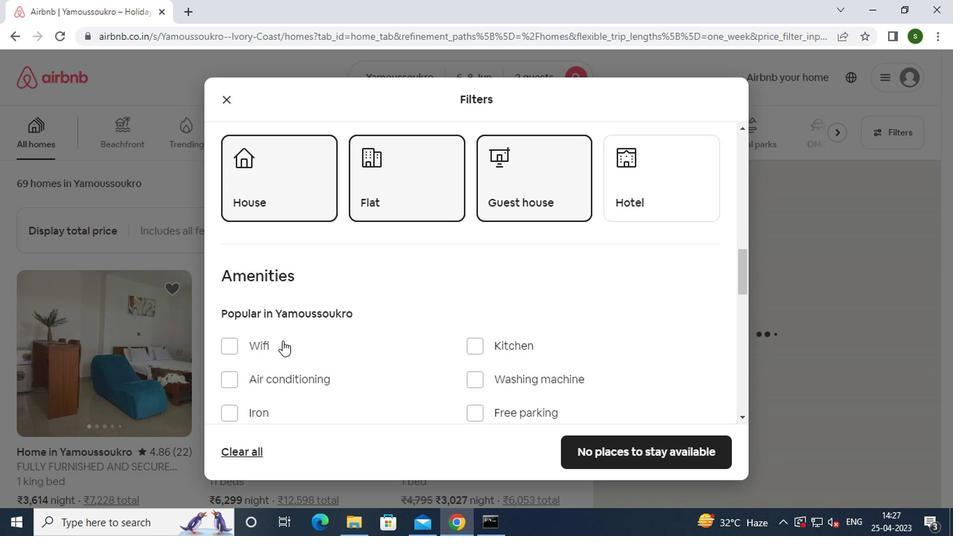 
Action: Mouse pressed left at (262, 344)
Screenshot: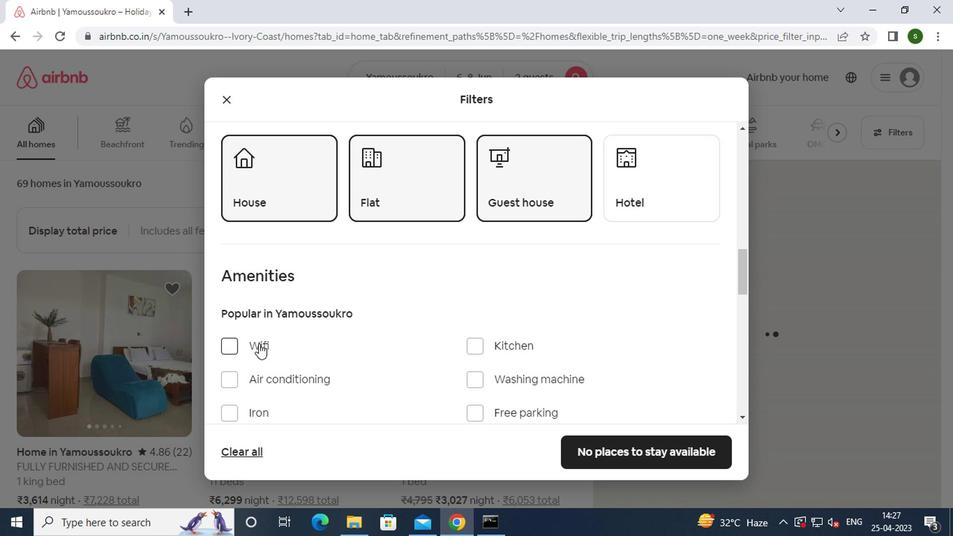 
Action: Mouse moved to (418, 297)
Screenshot: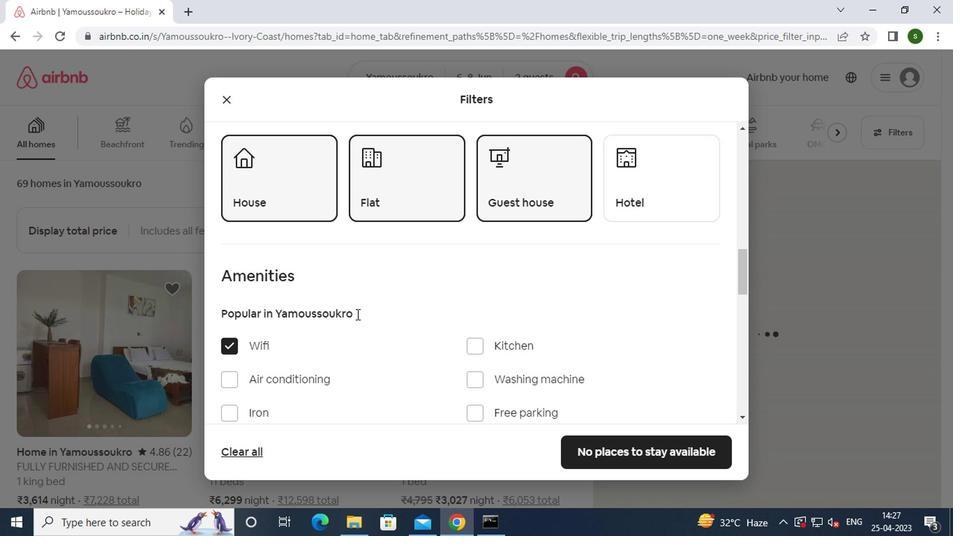
Action: Mouse scrolled (418, 296) with delta (0, 0)
Screenshot: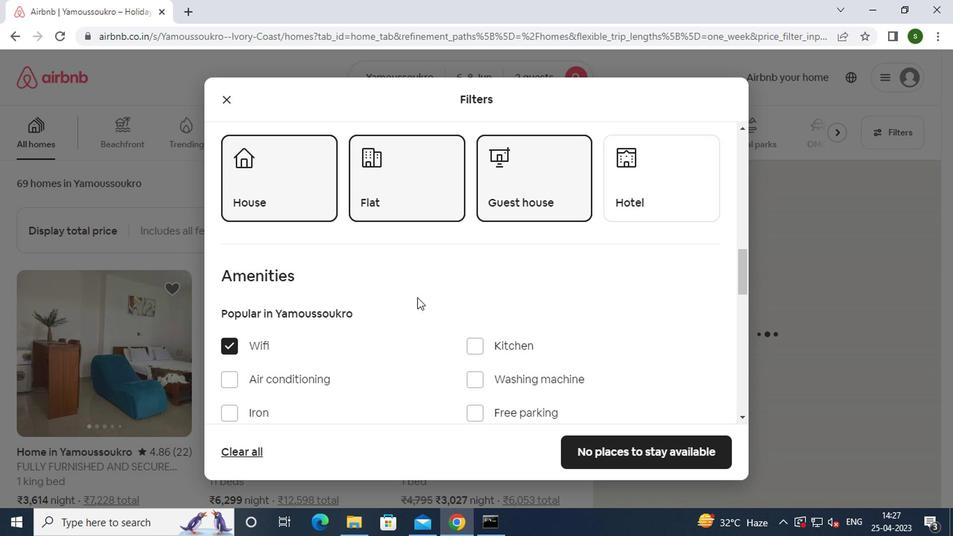 
Action: Mouse scrolled (418, 296) with delta (0, 0)
Screenshot: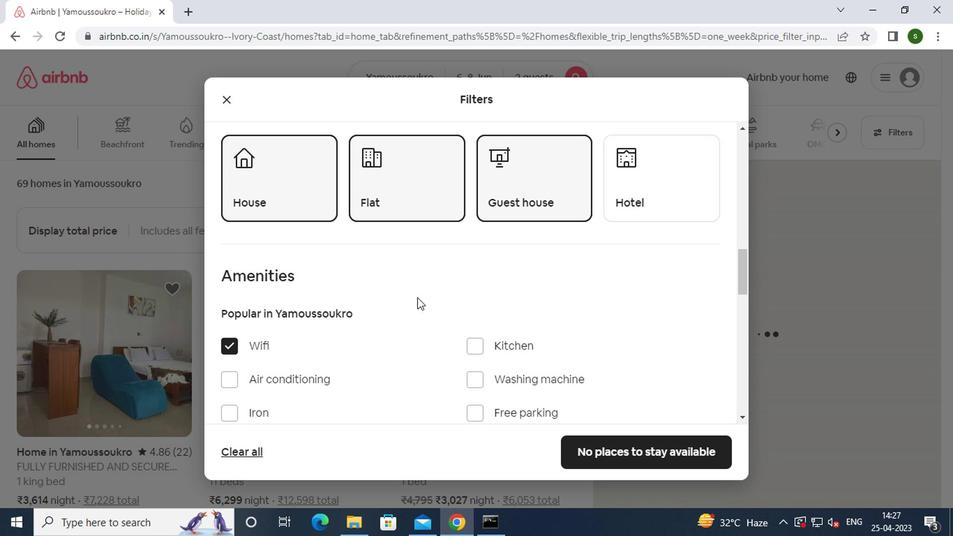 
Action: Mouse scrolled (418, 296) with delta (0, 0)
Screenshot: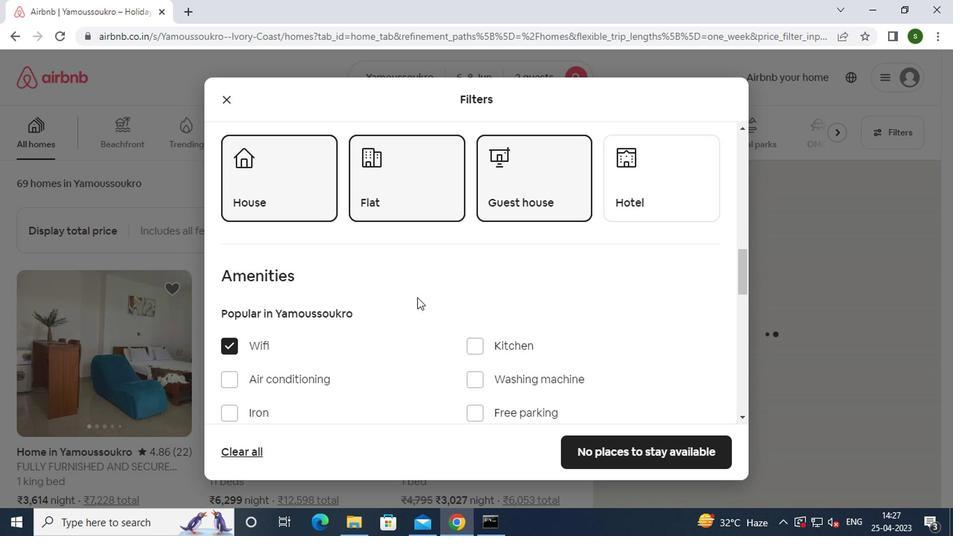 
Action: Mouse scrolled (418, 296) with delta (0, 0)
Screenshot: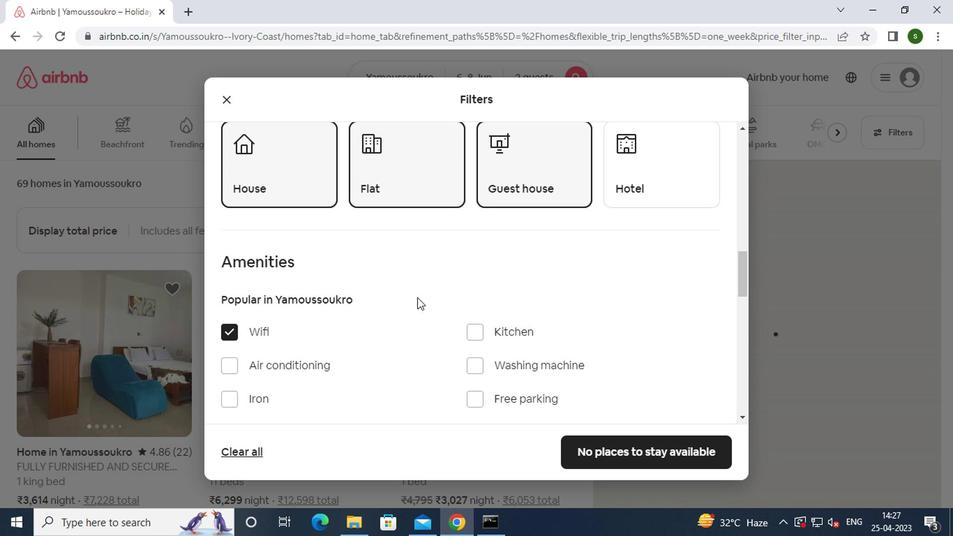 
Action: Mouse moved to (693, 325)
Screenshot: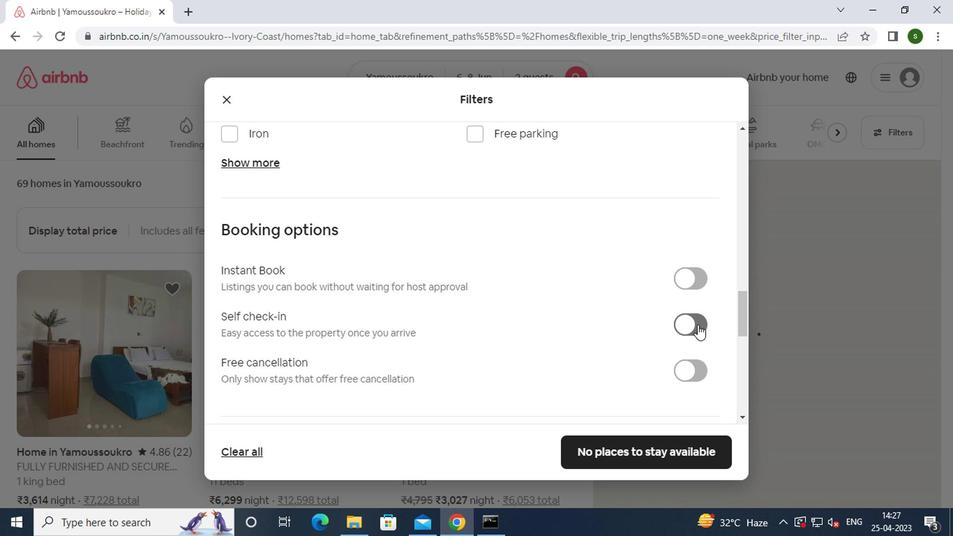 
Action: Mouse pressed left at (693, 325)
Screenshot: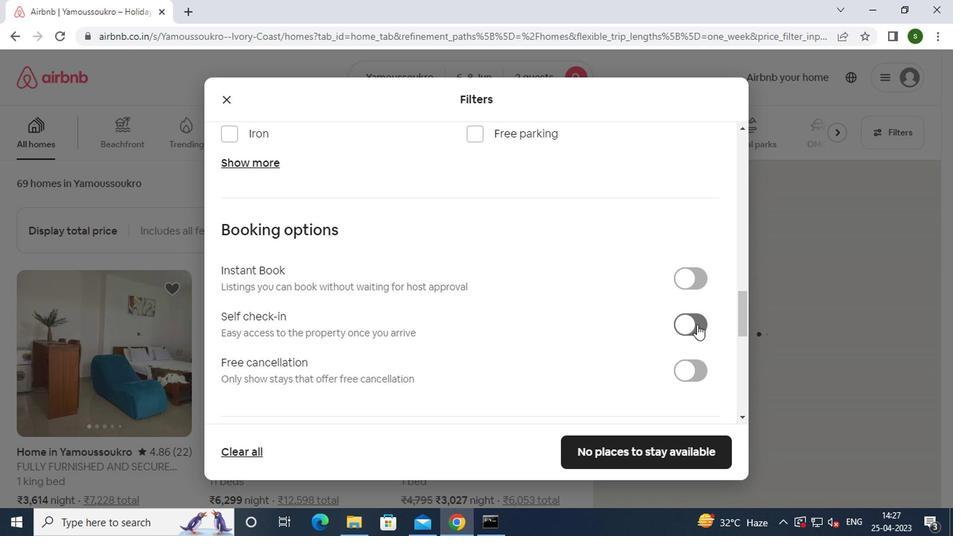 
Action: Mouse moved to (582, 331)
Screenshot: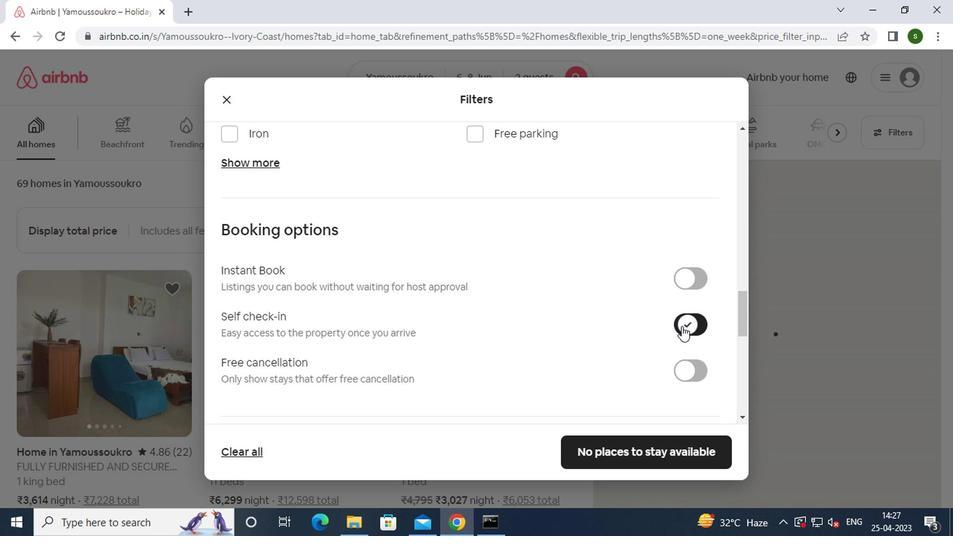 
Action: Mouse scrolled (582, 330) with delta (0, 0)
Screenshot: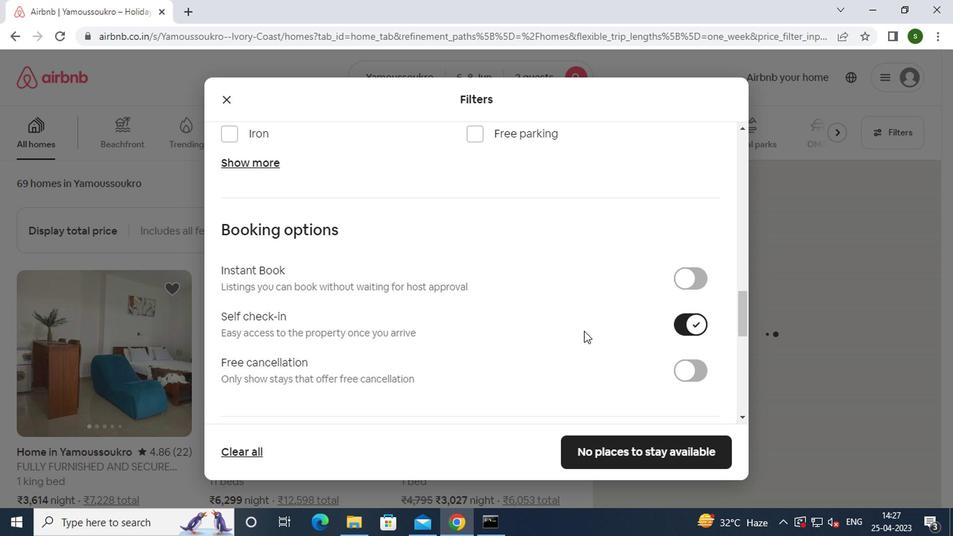 
Action: Mouse scrolled (582, 330) with delta (0, 0)
Screenshot: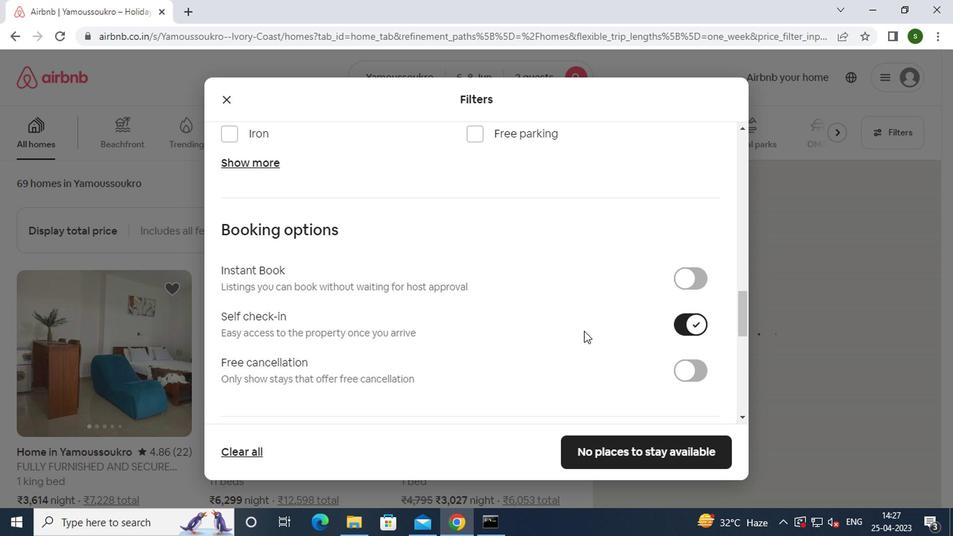 
Action: Mouse scrolled (582, 330) with delta (0, 0)
Screenshot: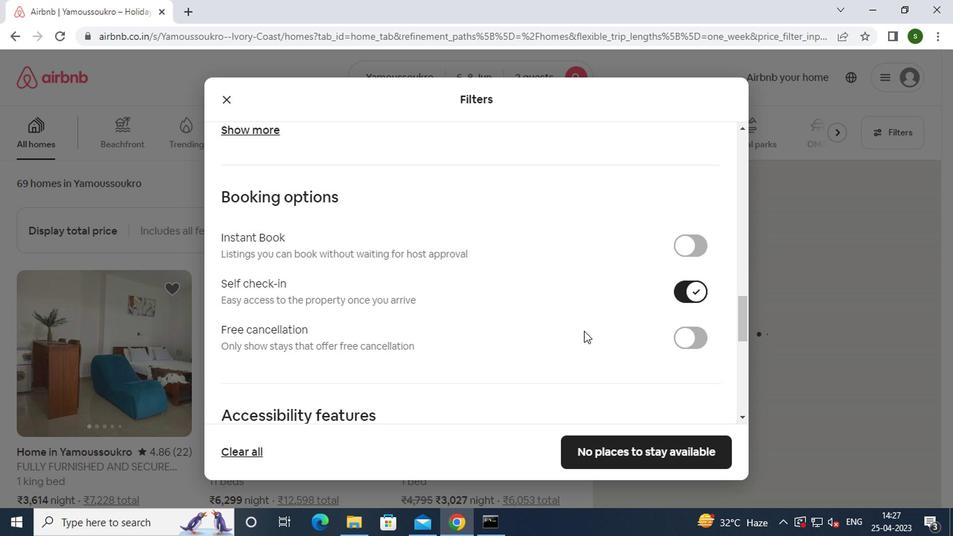
Action: Mouse scrolled (582, 330) with delta (0, 0)
Screenshot: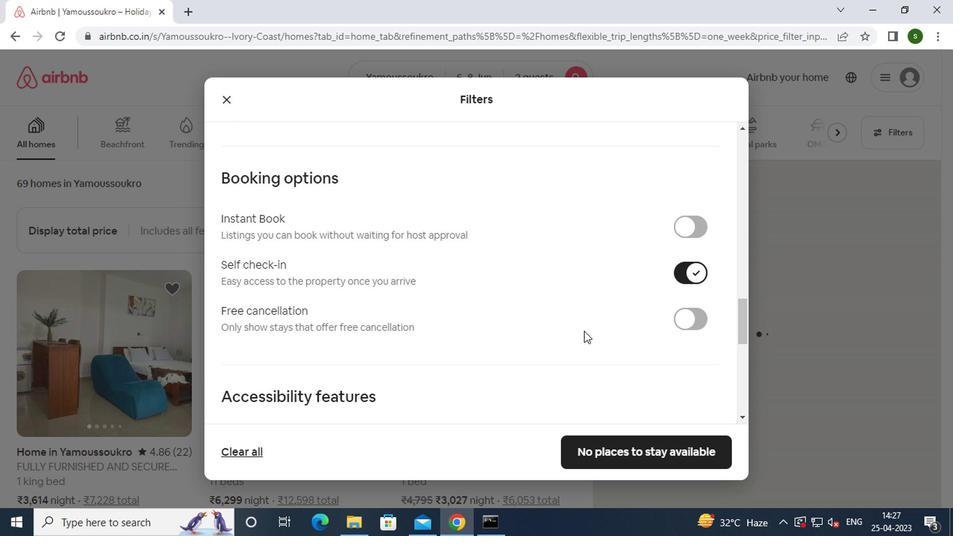 
Action: Mouse scrolled (582, 330) with delta (0, 0)
Screenshot: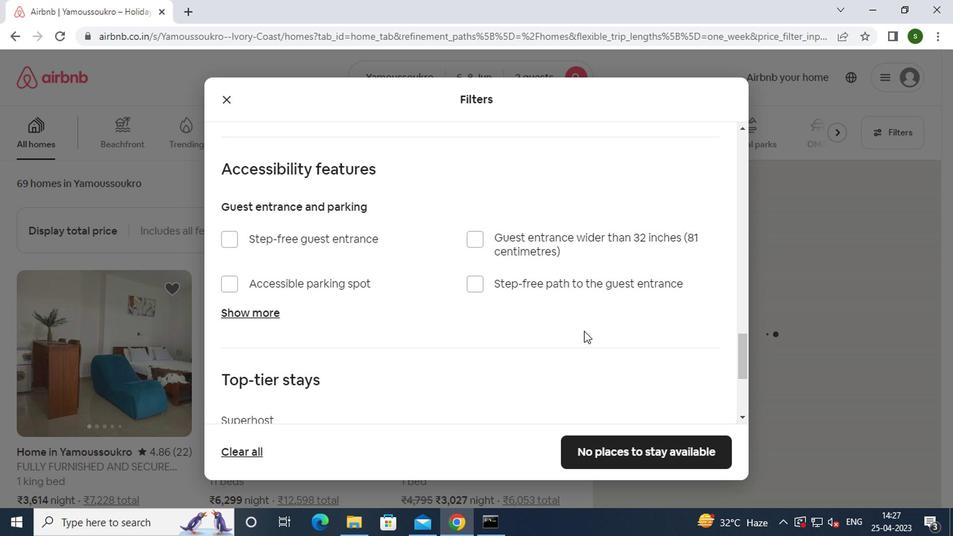 
Action: Mouse scrolled (582, 330) with delta (0, 0)
Screenshot: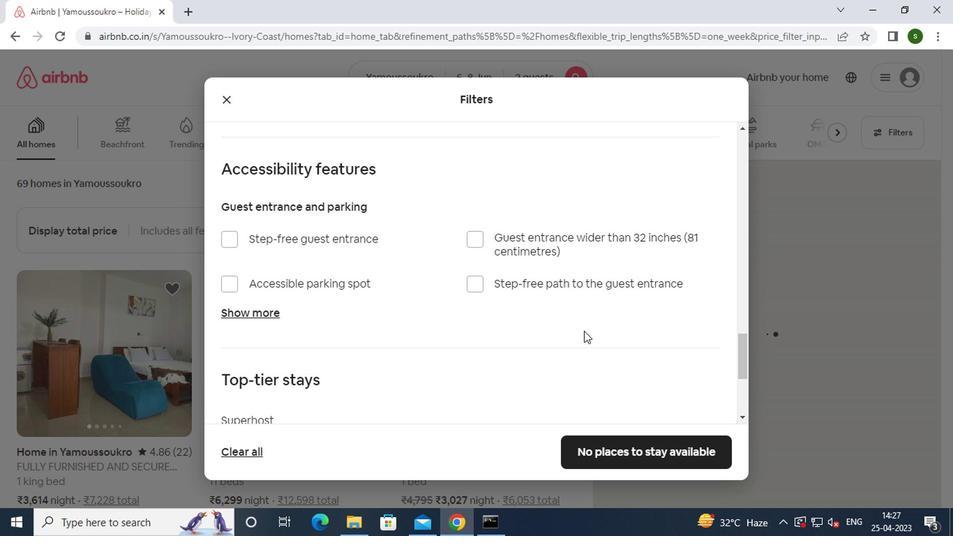 
Action: Mouse scrolled (582, 330) with delta (0, 0)
Screenshot: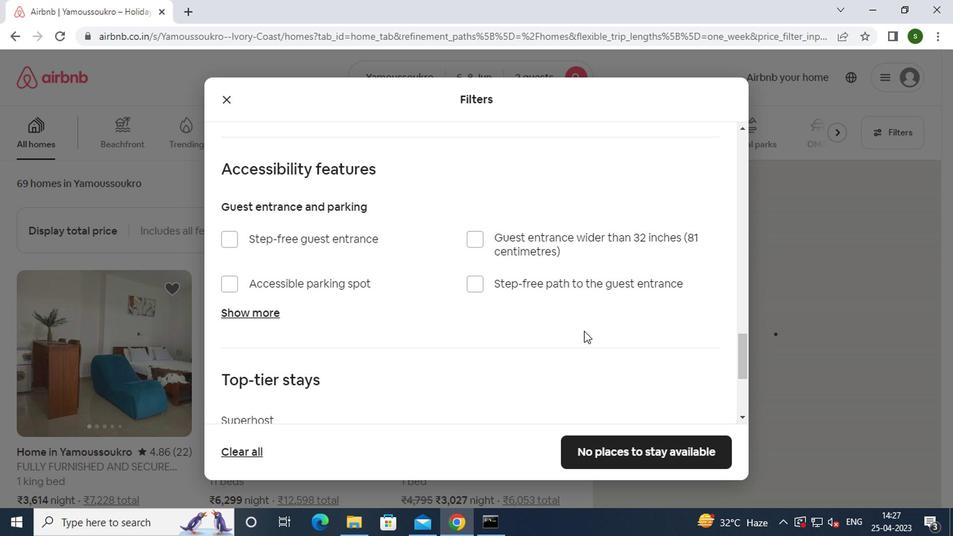 
Action: Mouse scrolled (582, 330) with delta (0, 0)
Screenshot: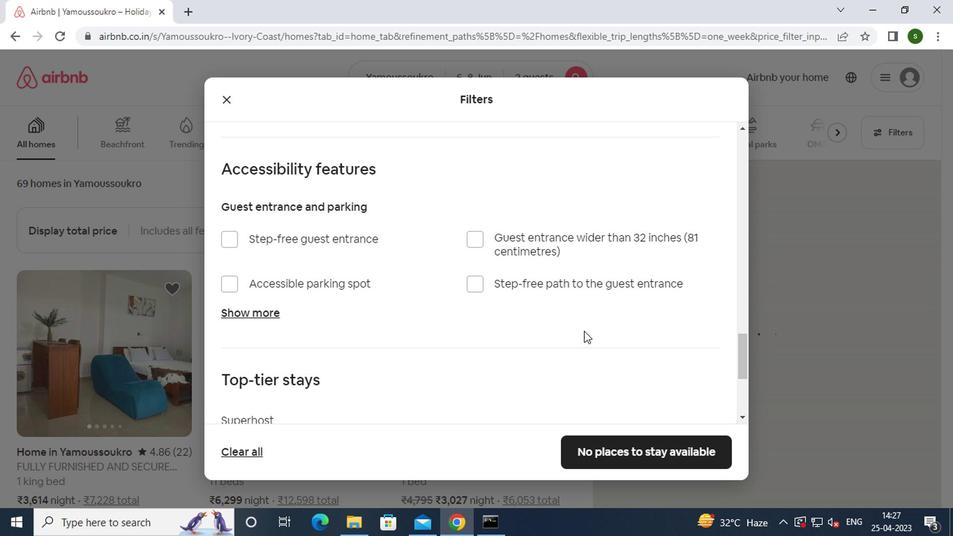
Action: Mouse moved to (287, 352)
Screenshot: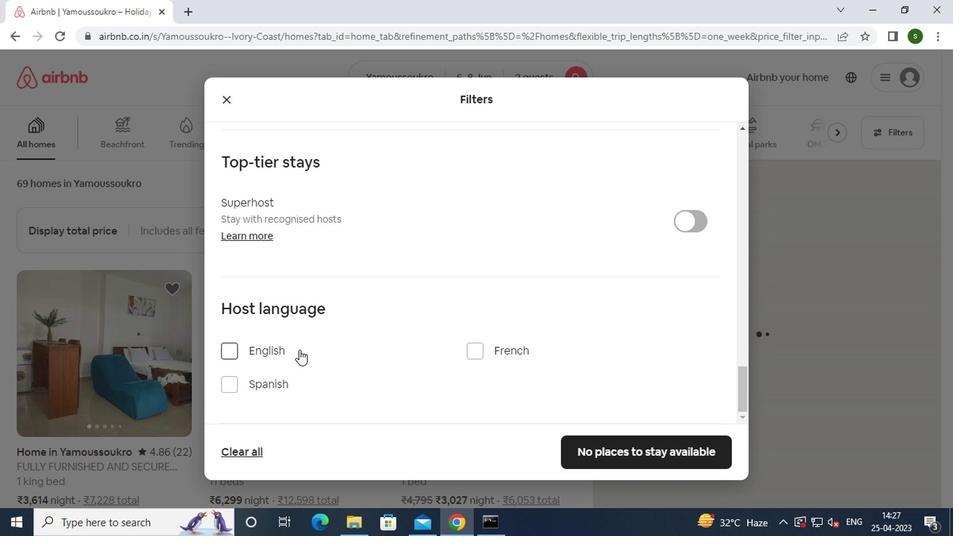 
Action: Mouse pressed left at (287, 352)
Screenshot: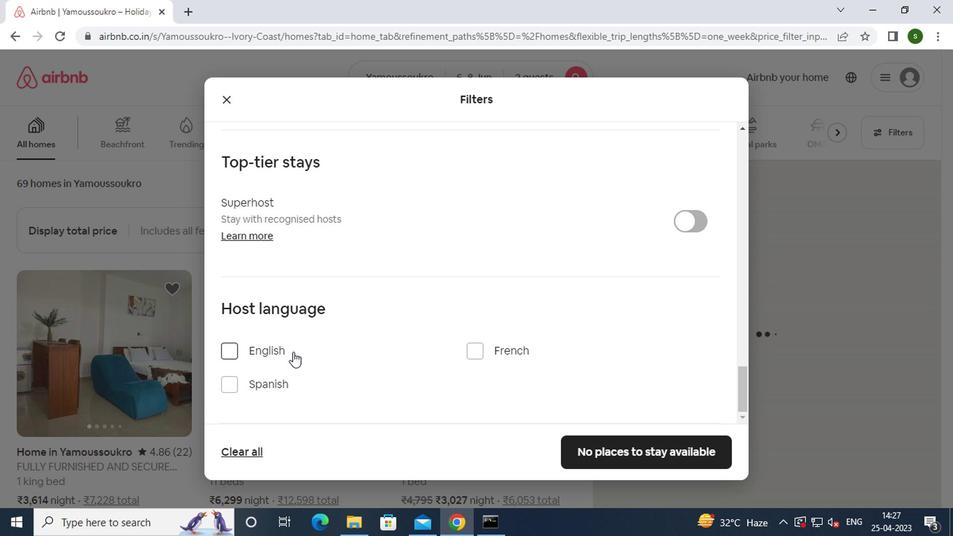 
Action: Mouse moved to (685, 457)
Screenshot: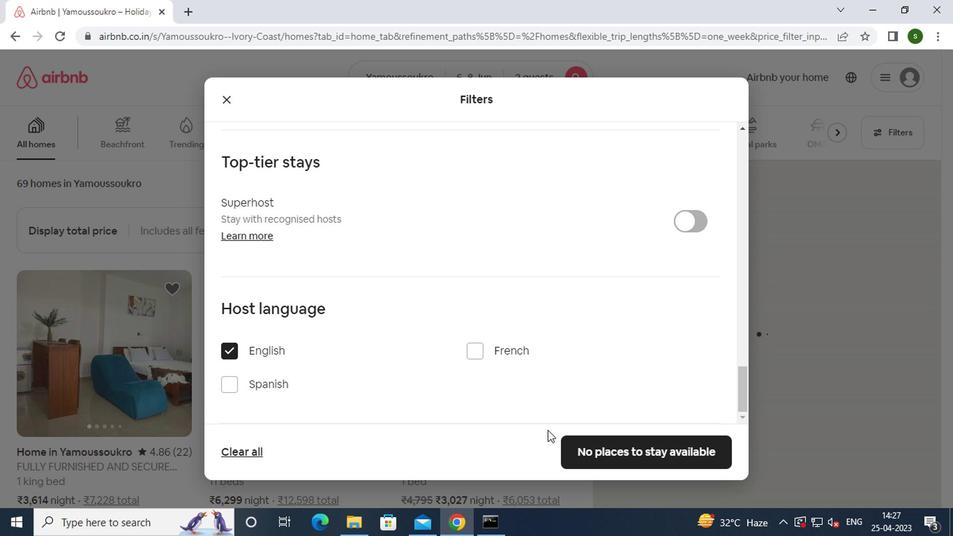 
Action: Mouse pressed left at (685, 457)
Screenshot: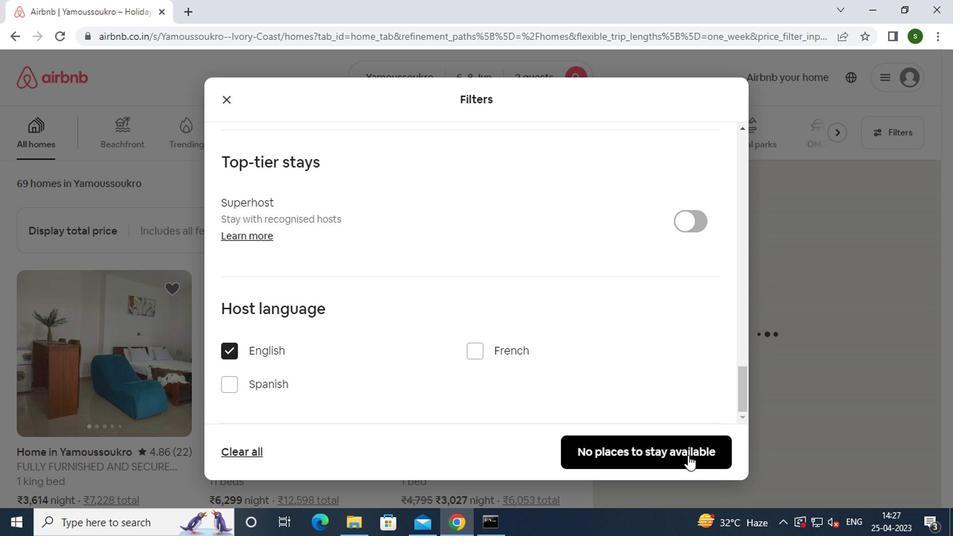 
Action: Mouse moved to (406, 221)
Screenshot: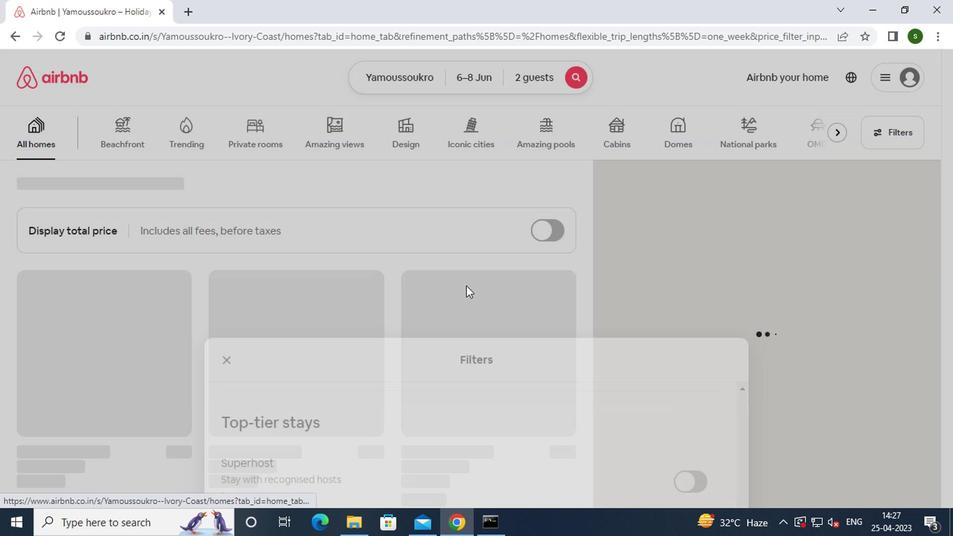
Action: Key pressed <Key.f8>
Screenshot: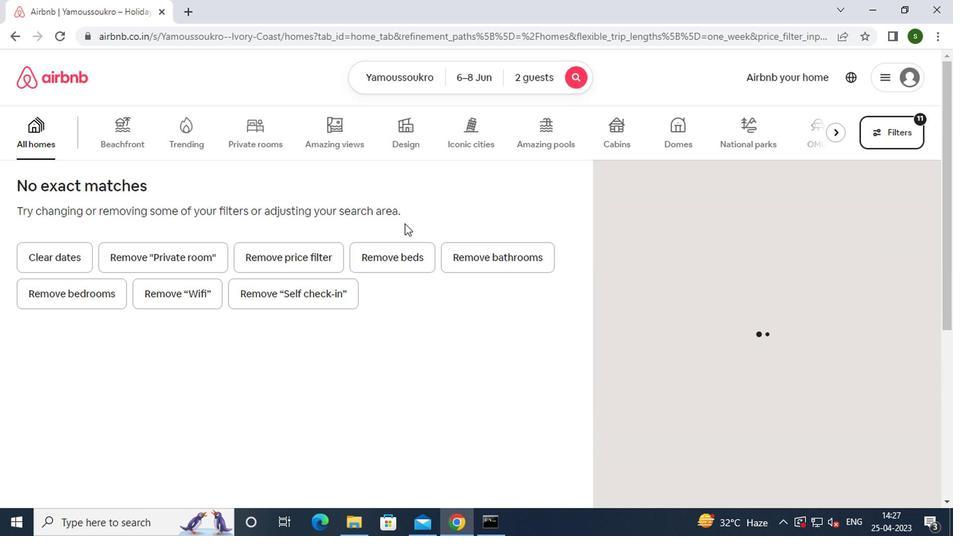 
